 Task: Add an event with the title Second Sales Team Alignment Meeting, date '2023/11/23', time 7:00 AM to 9:00 AMand add a description: The team may use predefined quality metrics and measurements to quantitatively assess the quality of project deliverables and processes. These metrics could include defect rates, customer satisfaction surveys, performance benchmarks, or adherence to project timelines and budgets., put the event into Blue category . Add location for the event as: Accra, Ghana, logged in from the account softage.8@softage.netand send the event invitation to softage.7@softage.net and softage.9@softage.net. Set a reminder for the event 82 day before
Action: Mouse moved to (91, 145)
Screenshot: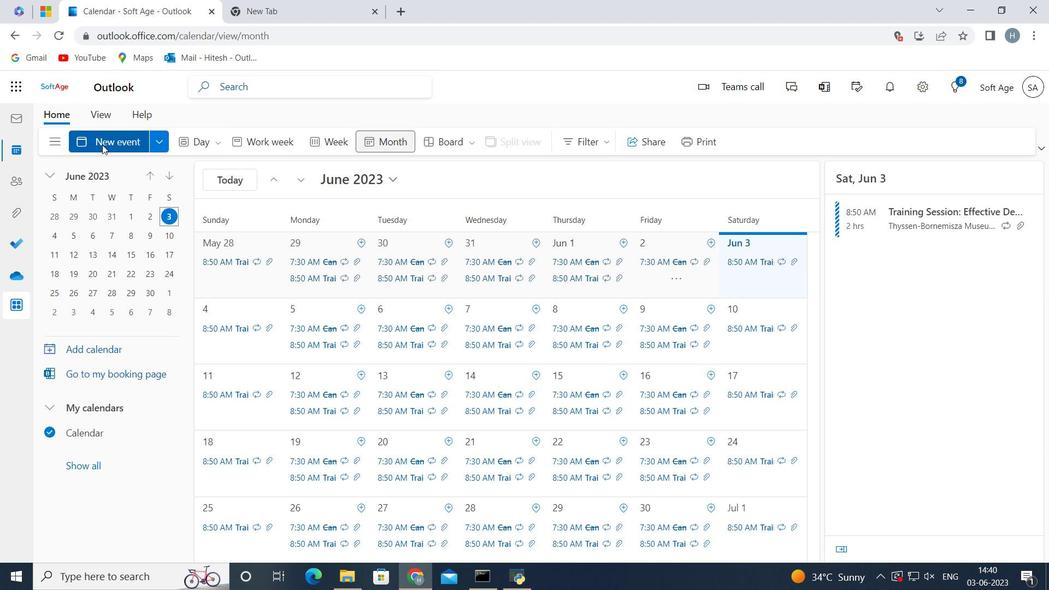 
Action: Mouse pressed left at (91, 145)
Screenshot: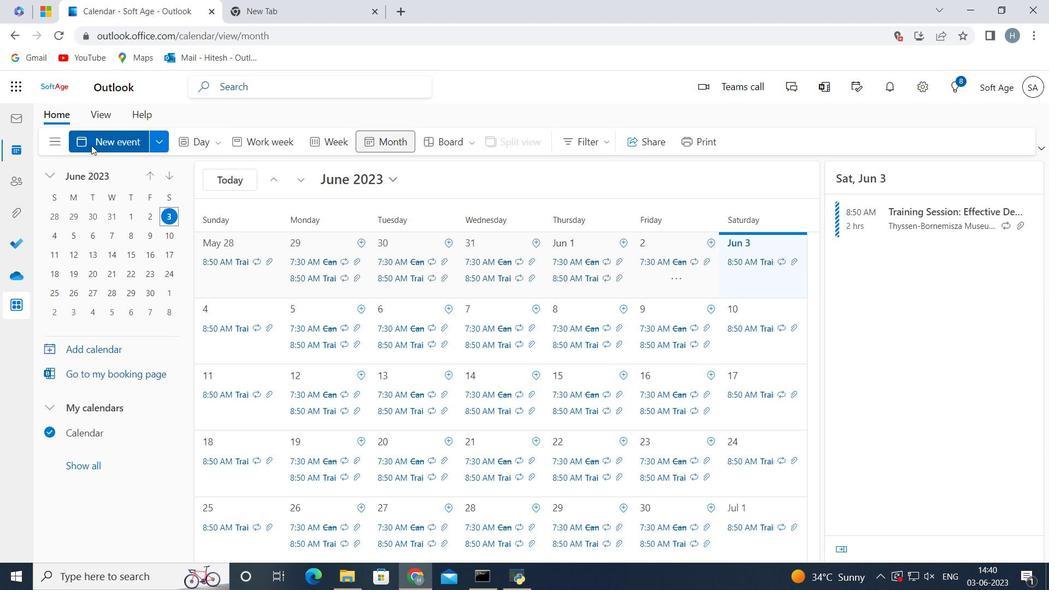 
Action: Mouse moved to (298, 224)
Screenshot: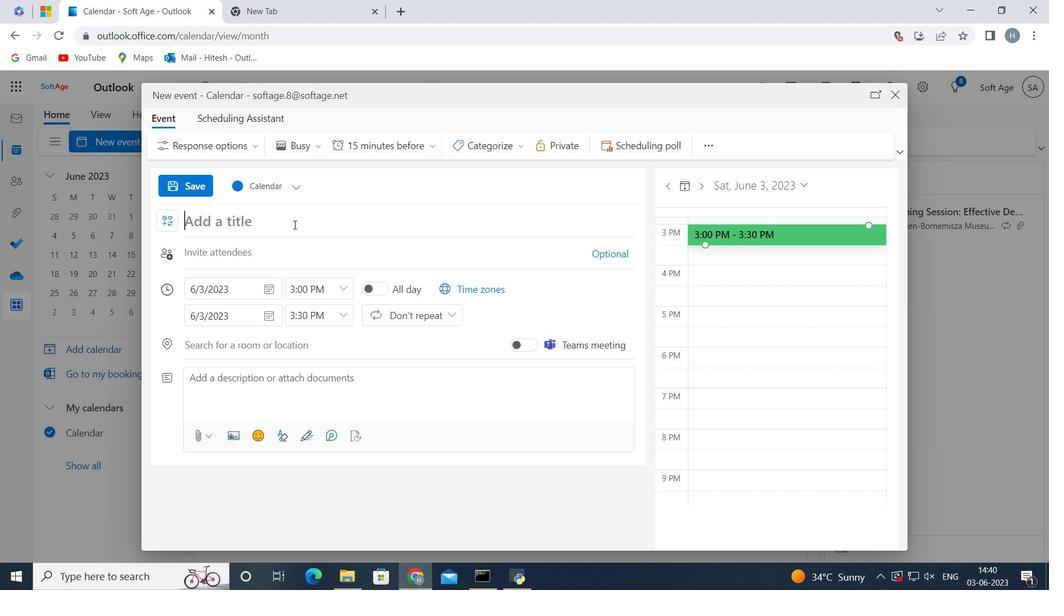 
Action: Mouse pressed left at (298, 224)
Screenshot: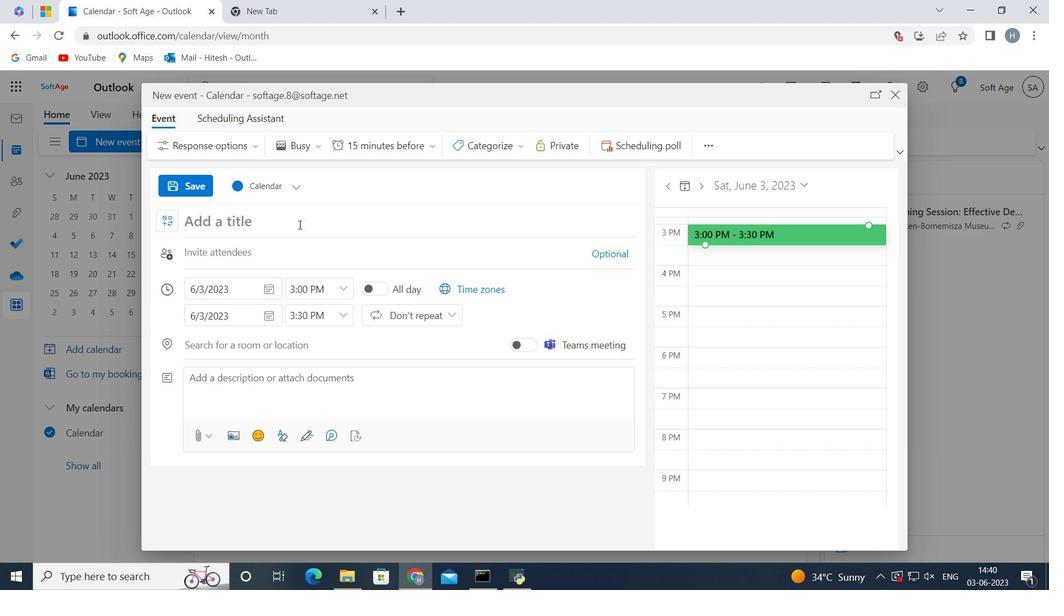 
Action: Key pressed <Key.shift>Second<Key.space><Key.shift>Sales<Key.space><Key.shift>Team<Key.space><Key.shift>Alignment<Key.space><Key.shift_r>Meeting<Key.enter>
Screenshot: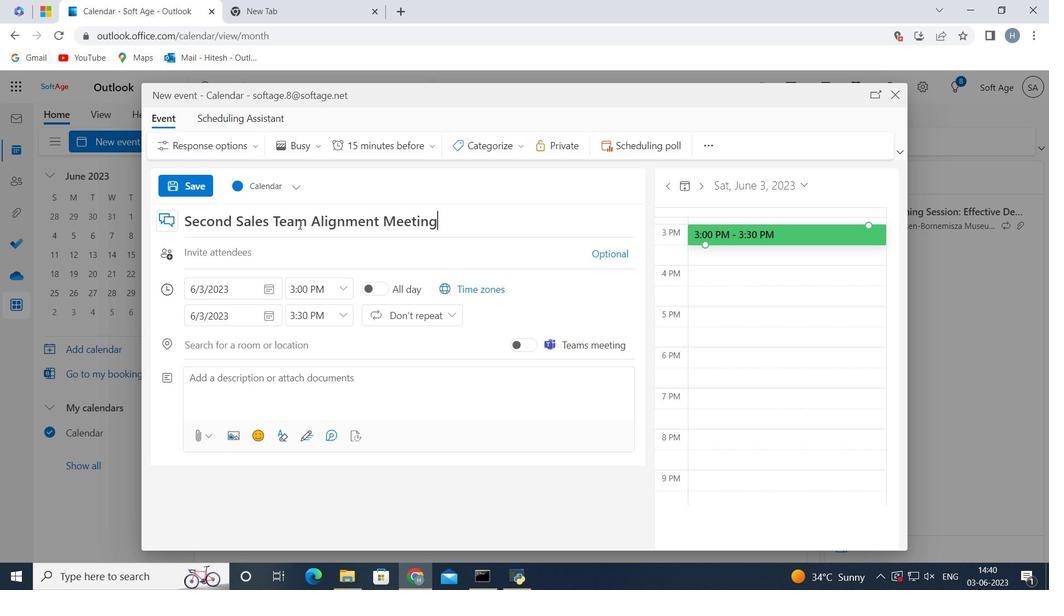 
Action: Mouse moved to (271, 286)
Screenshot: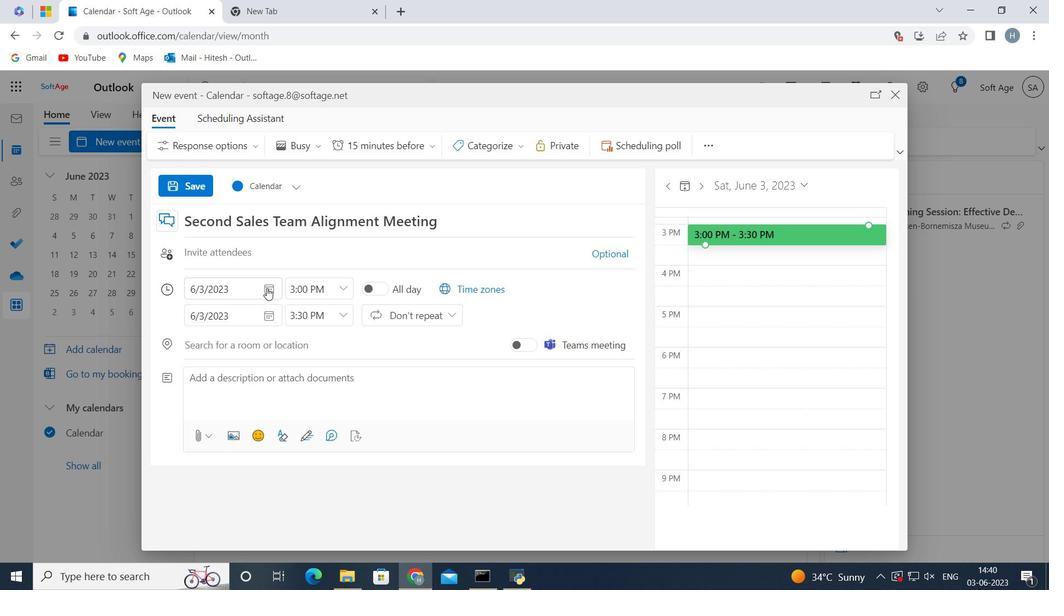 
Action: Mouse pressed left at (271, 286)
Screenshot: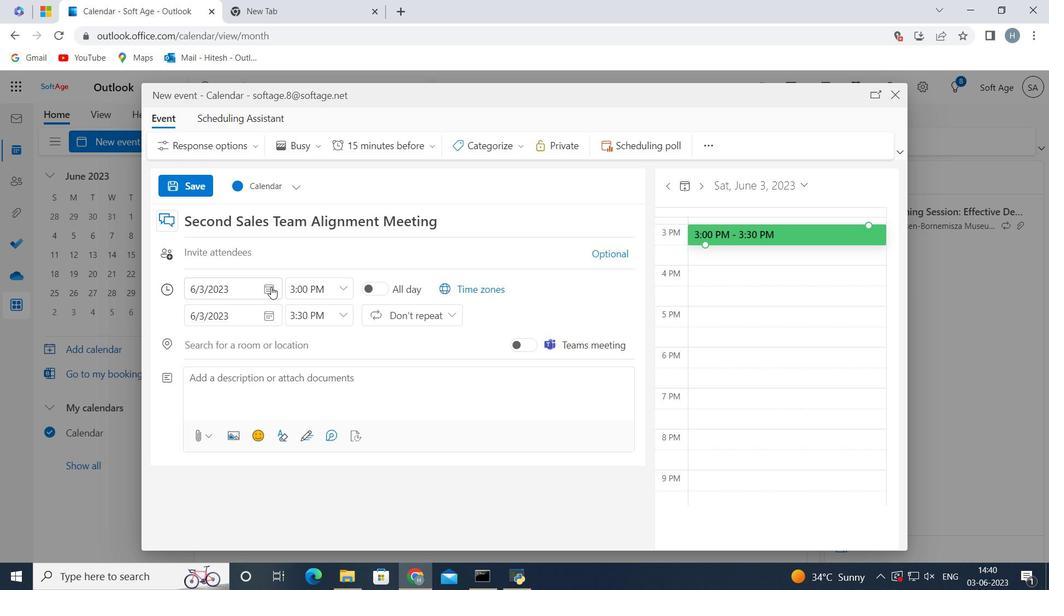 
Action: Mouse moved to (247, 317)
Screenshot: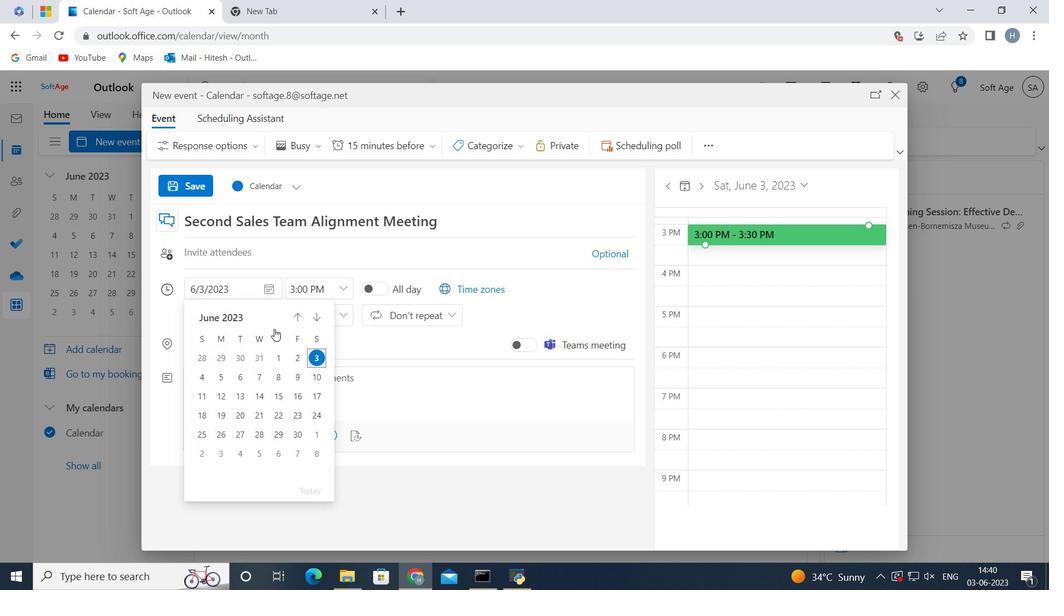 
Action: Mouse pressed left at (247, 317)
Screenshot: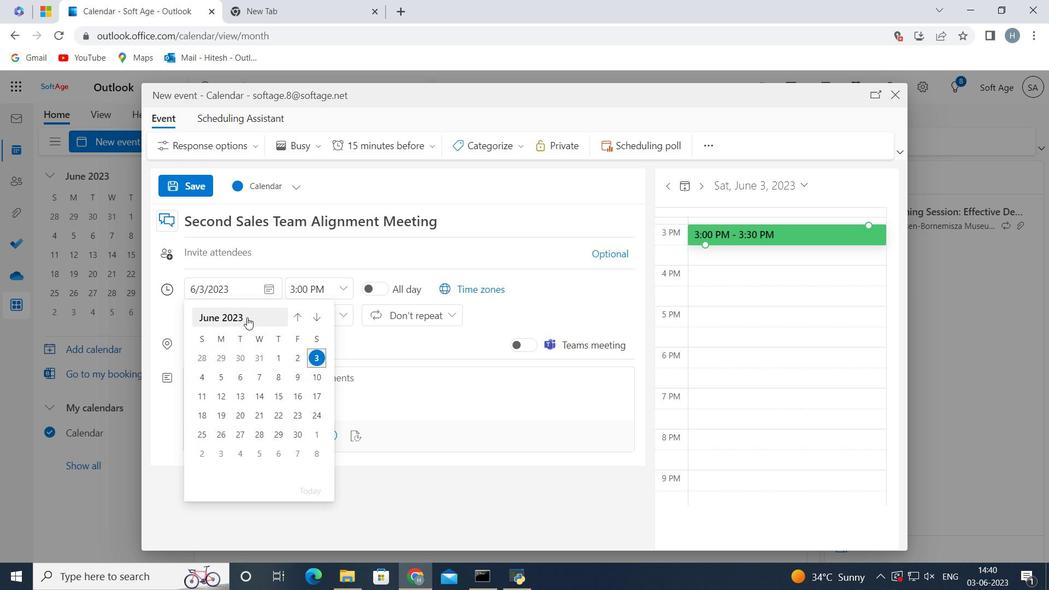 
Action: Mouse moved to (274, 415)
Screenshot: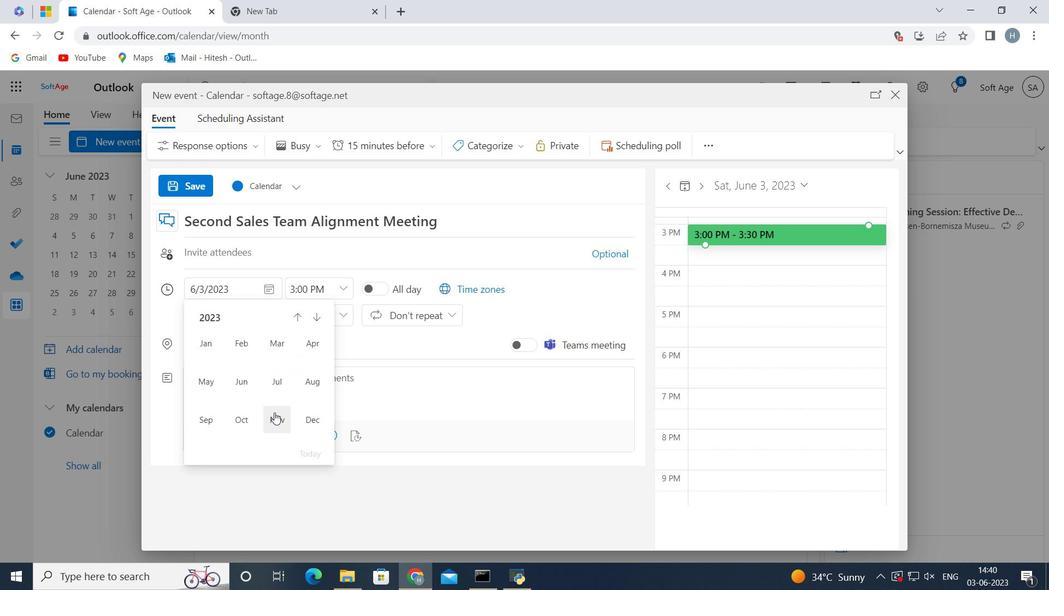 
Action: Mouse pressed left at (274, 415)
Screenshot: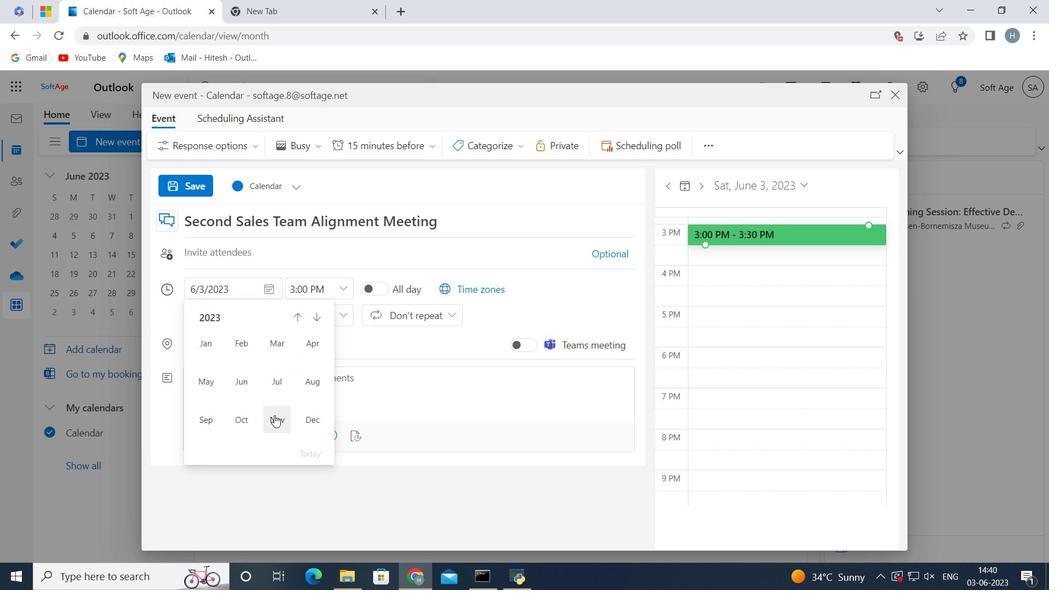 
Action: Mouse moved to (278, 415)
Screenshot: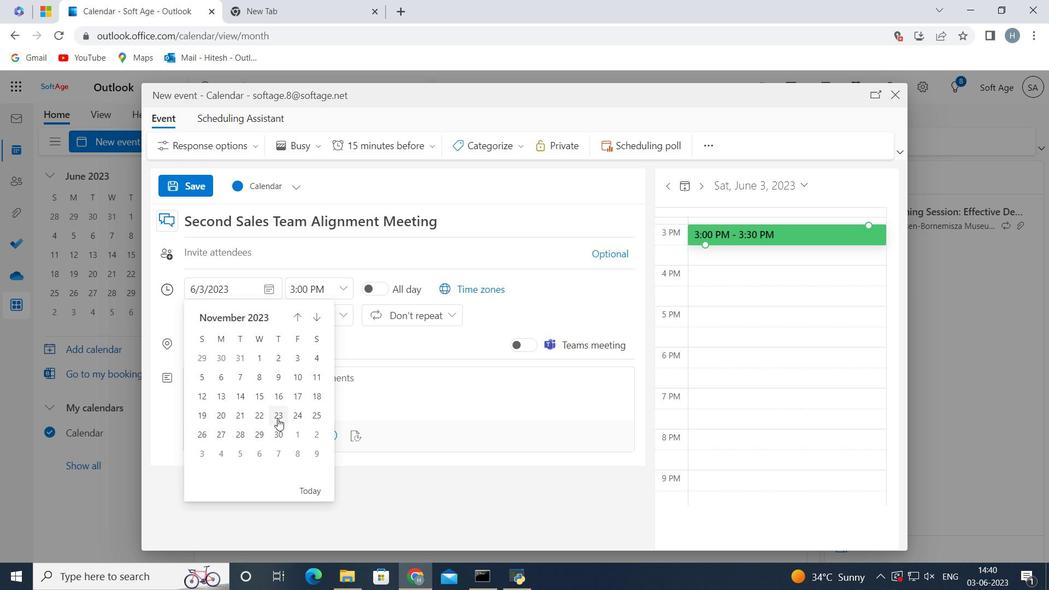 
Action: Mouse pressed left at (278, 415)
Screenshot: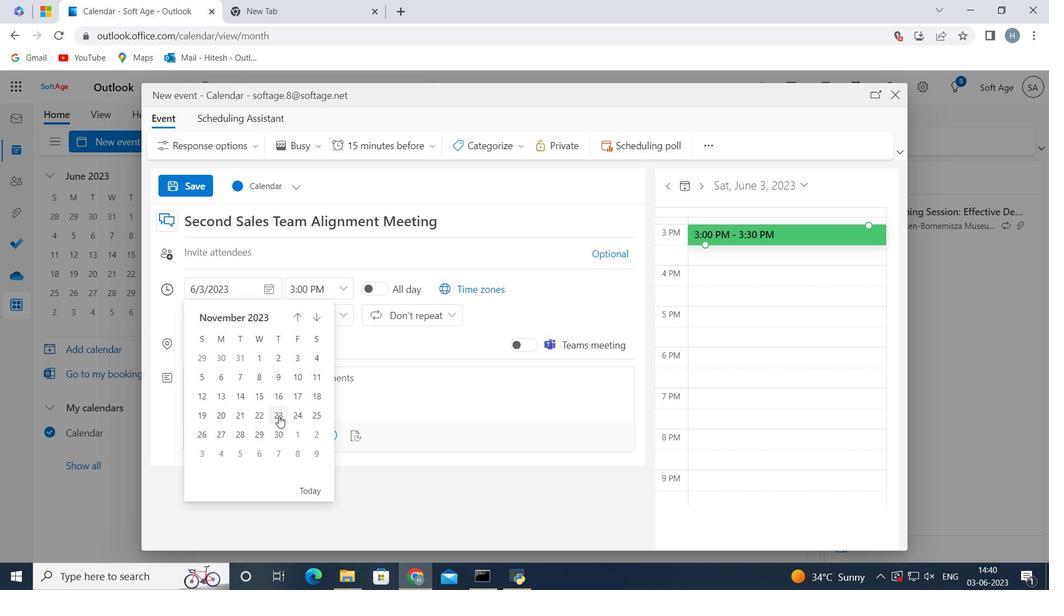 
Action: Mouse moved to (342, 284)
Screenshot: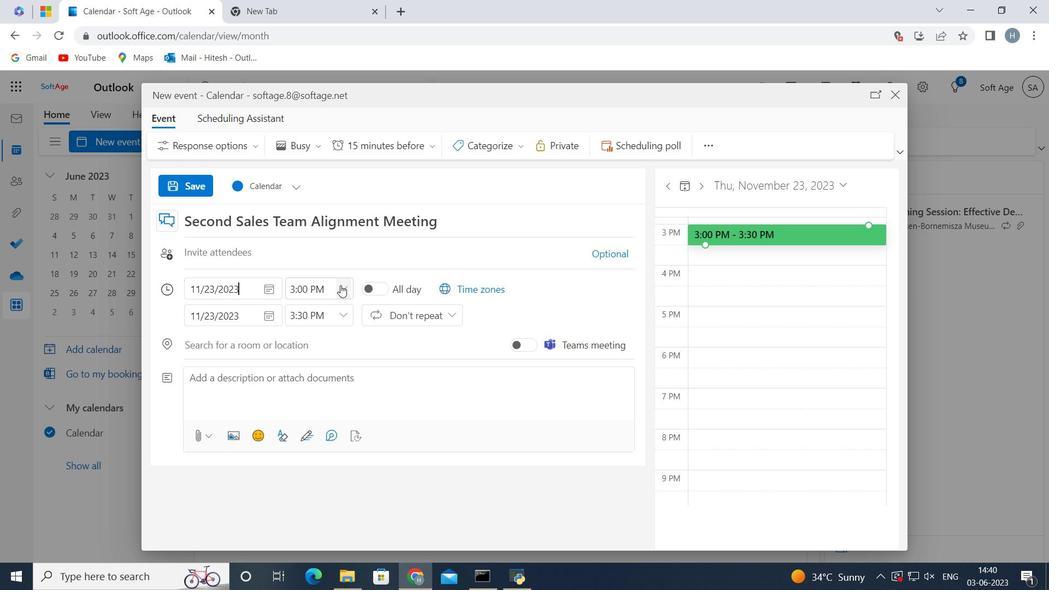 
Action: Mouse pressed left at (342, 284)
Screenshot: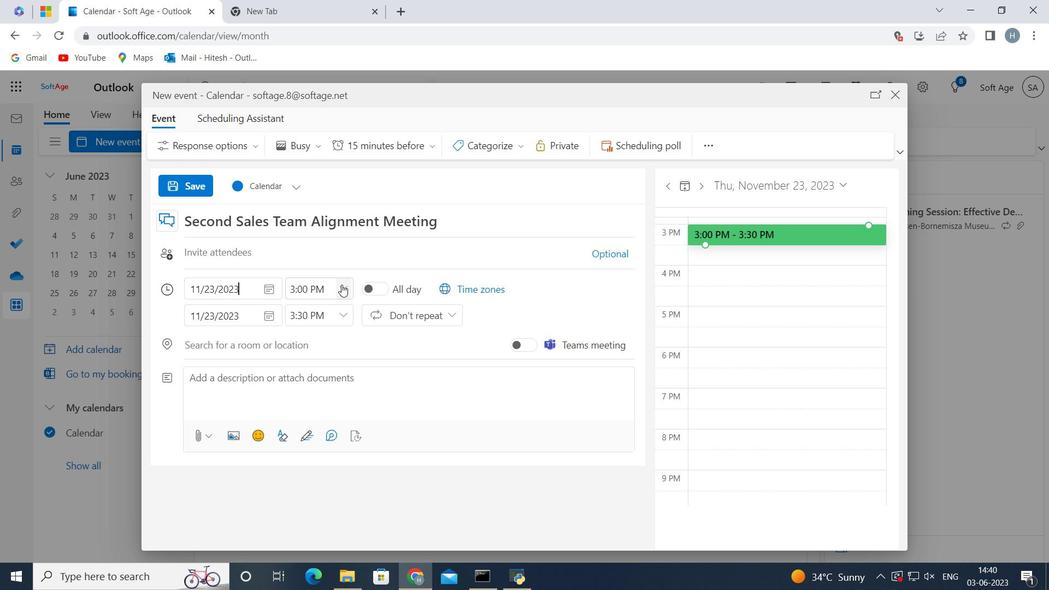 
Action: Mouse moved to (294, 386)
Screenshot: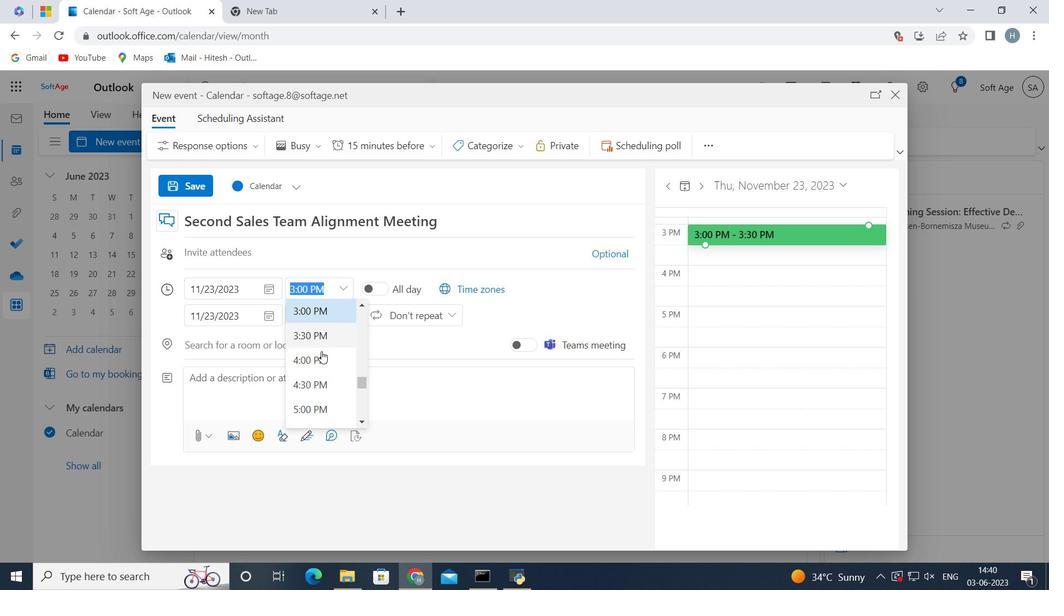 
Action: Mouse scrolled (294, 386) with delta (0, 0)
Screenshot: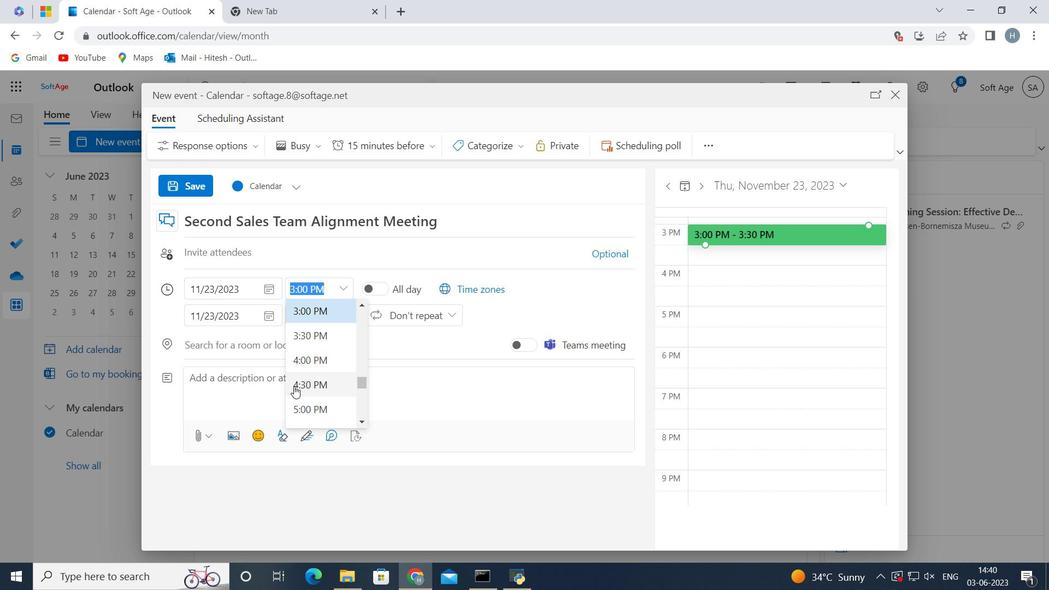 
Action: Mouse scrolled (294, 386) with delta (0, 0)
Screenshot: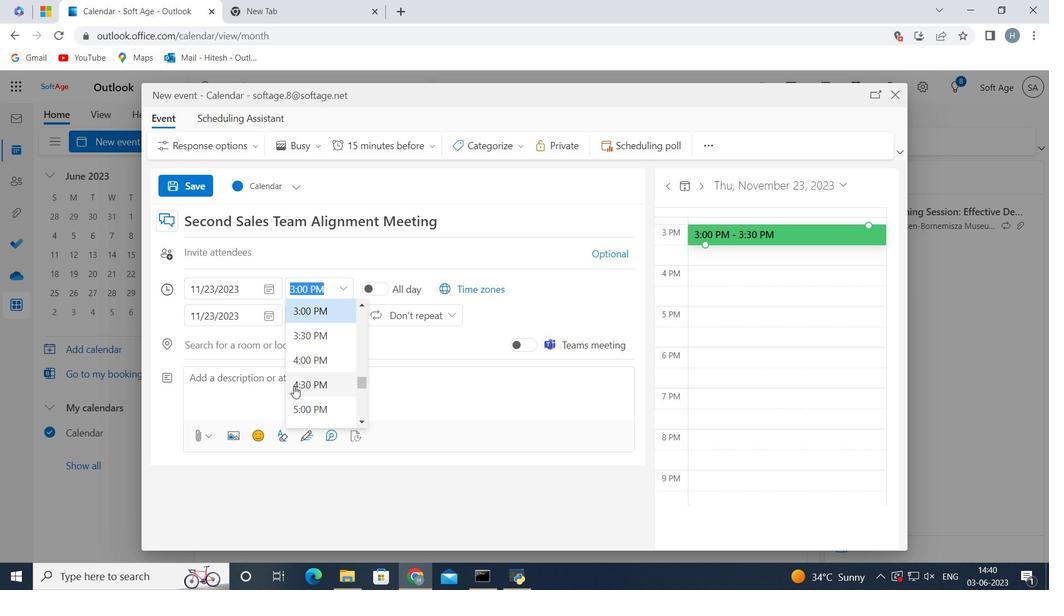 
Action: Mouse moved to (301, 385)
Screenshot: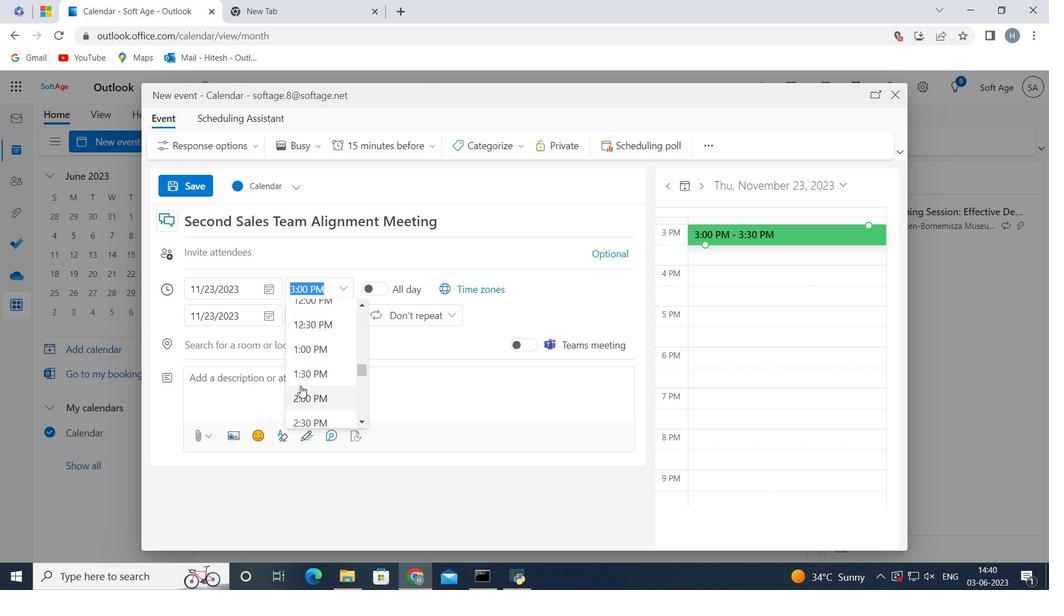 
Action: Mouse scrolled (301, 386) with delta (0, 0)
Screenshot: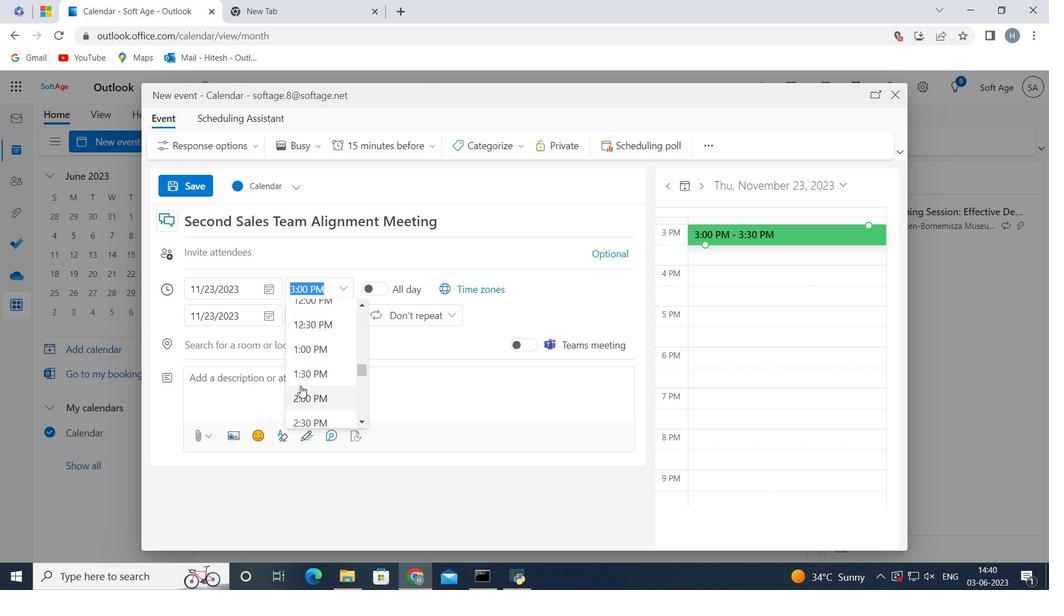 
Action: Mouse scrolled (301, 386) with delta (0, 0)
Screenshot: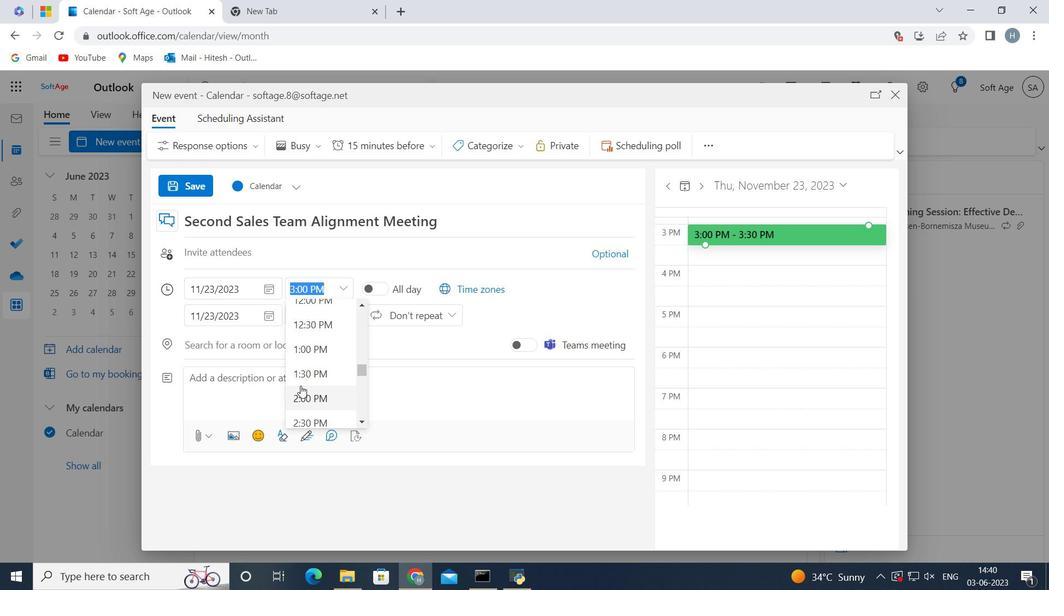 
Action: Mouse moved to (301, 385)
Screenshot: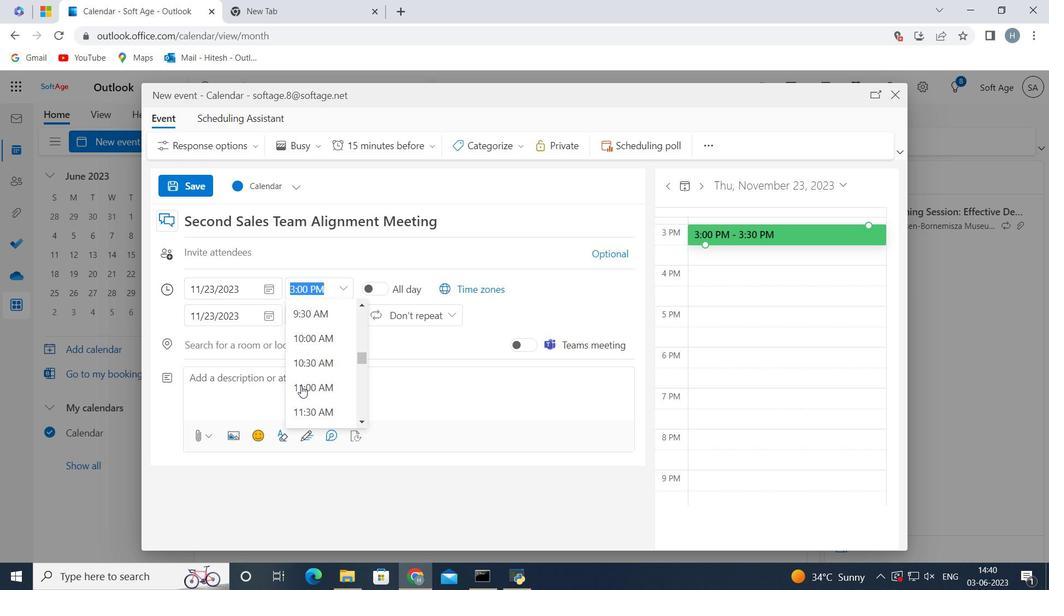 
Action: Mouse scrolled (301, 385) with delta (0, 0)
Screenshot: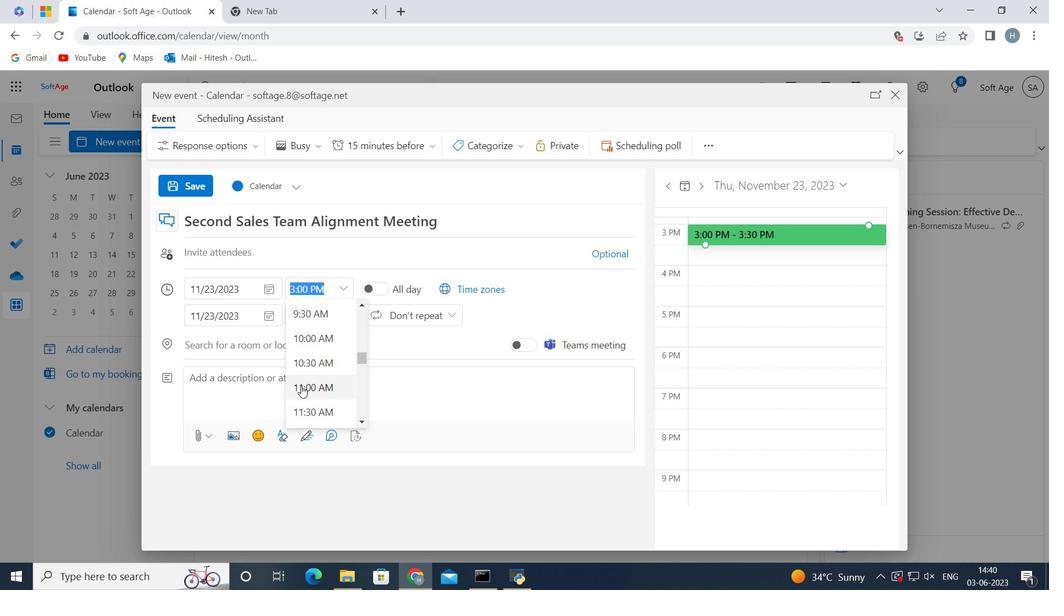 
Action: Mouse scrolled (301, 385) with delta (0, 0)
Screenshot: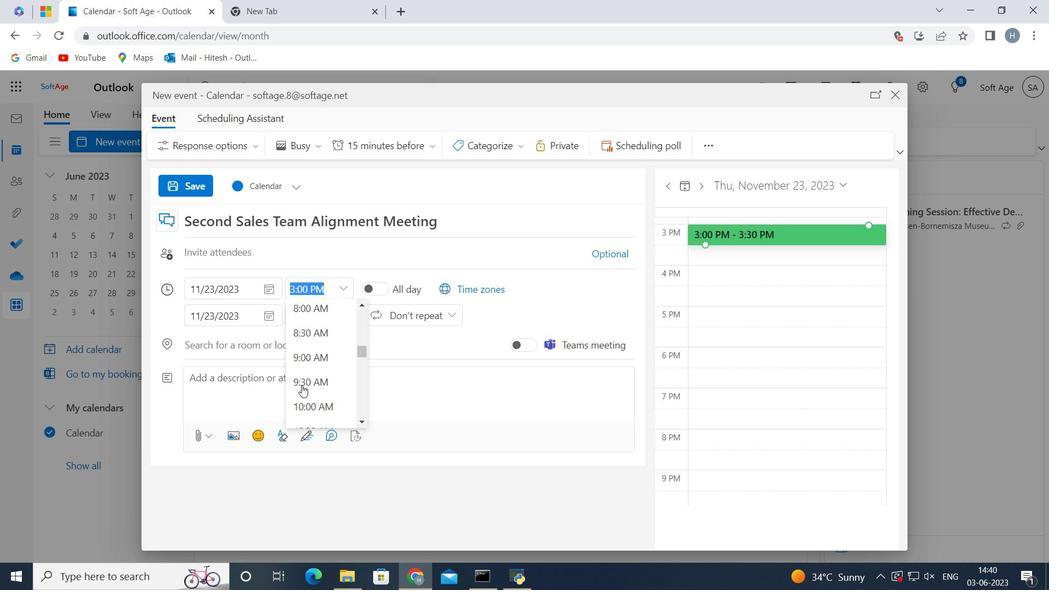 
Action: Mouse scrolled (301, 385) with delta (0, 0)
Screenshot: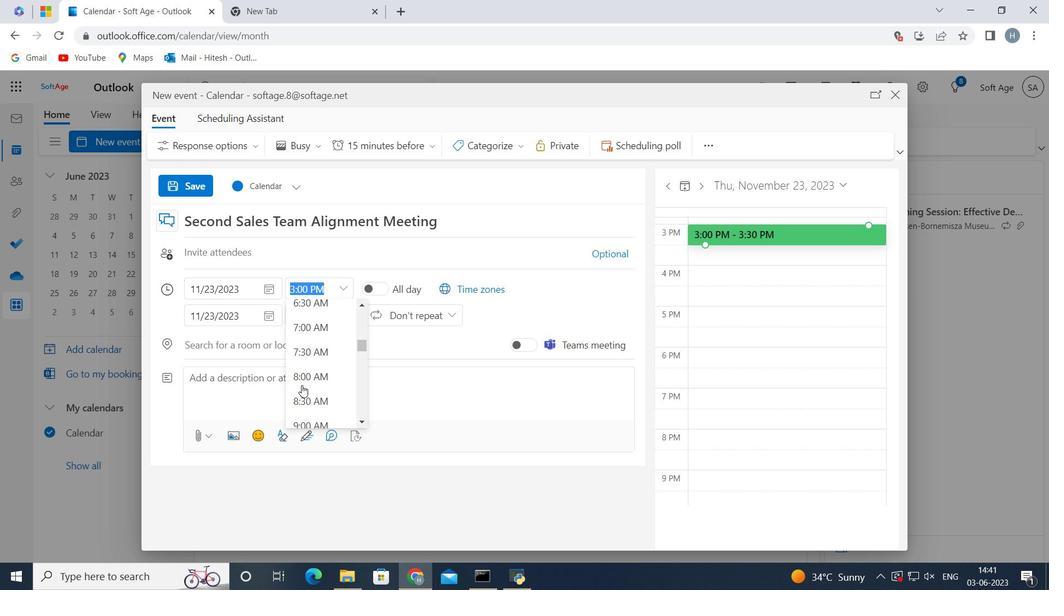 
Action: Mouse moved to (306, 390)
Screenshot: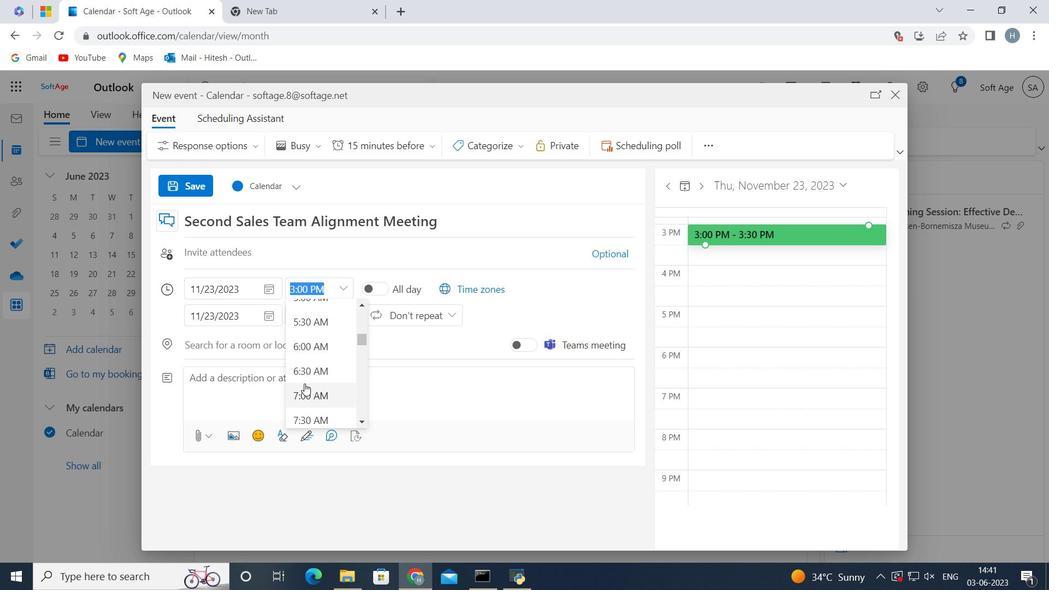 
Action: Mouse pressed left at (306, 390)
Screenshot: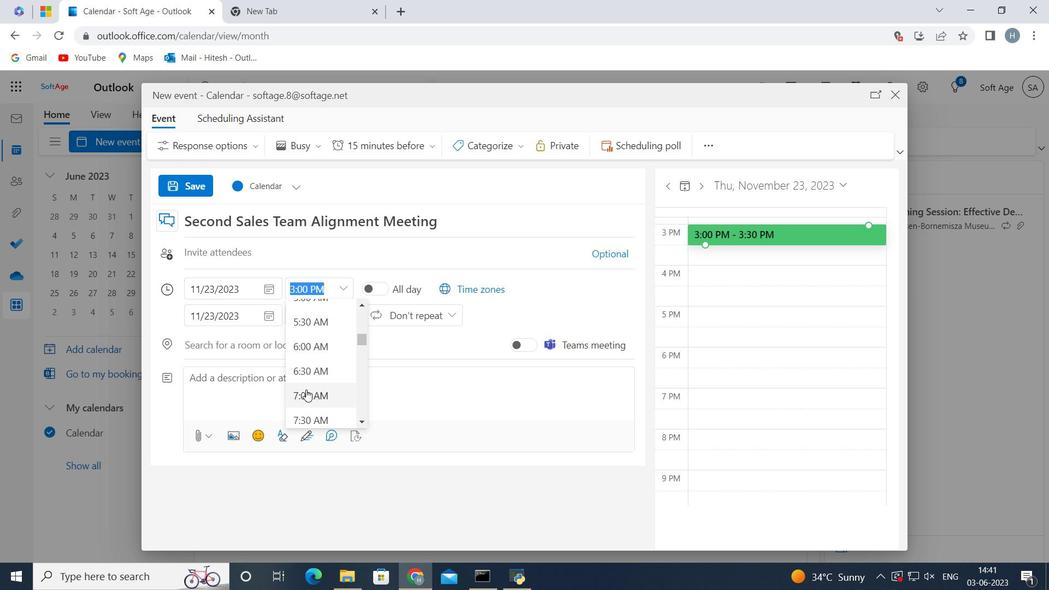 
Action: Mouse moved to (337, 313)
Screenshot: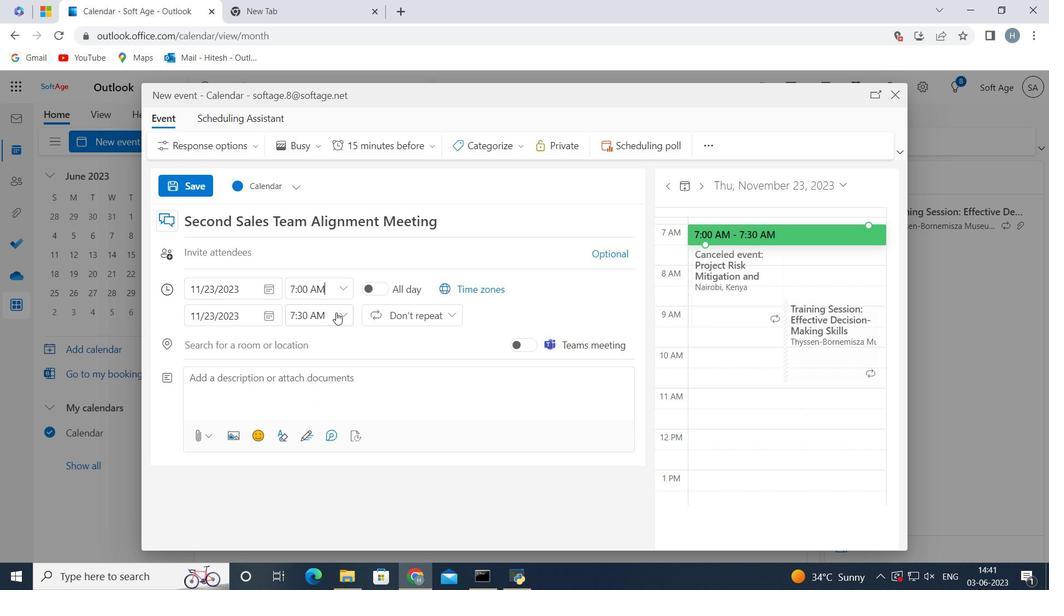 
Action: Mouse pressed left at (337, 313)
Screenshot: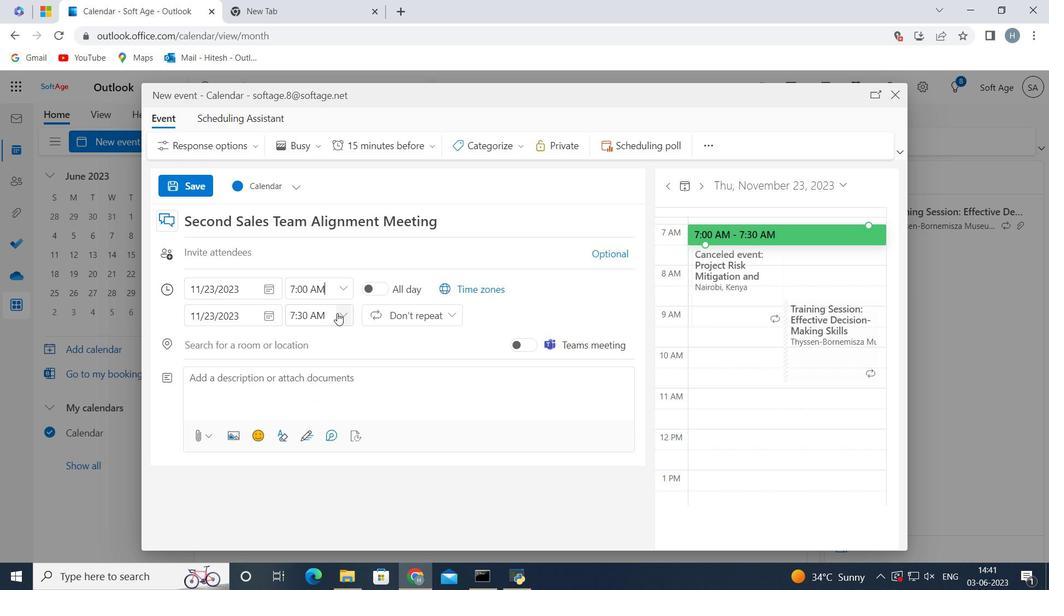 
Action: Mouse moved to (328, 406)
Screenshot: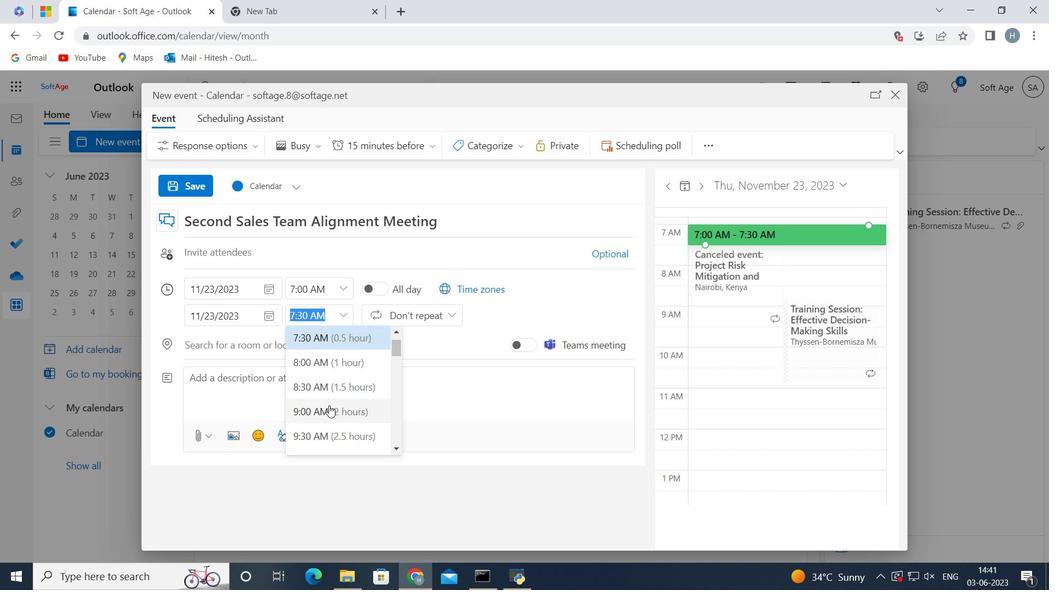 
Action: Mouse pressed left at (328, 406)
Screenshot: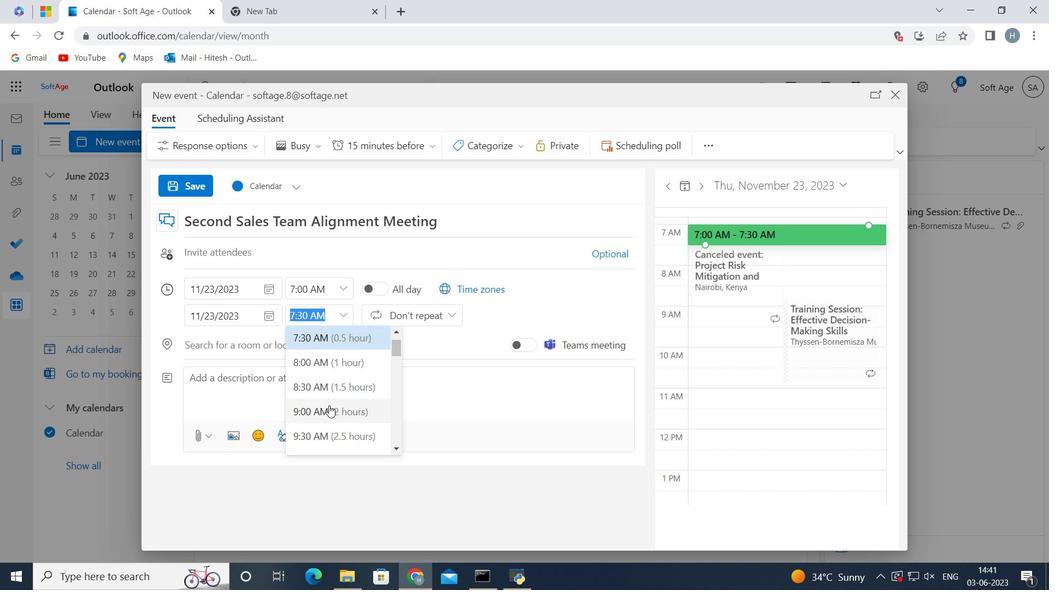 
Action: Mouse moved to (279, 381)
Screenshot: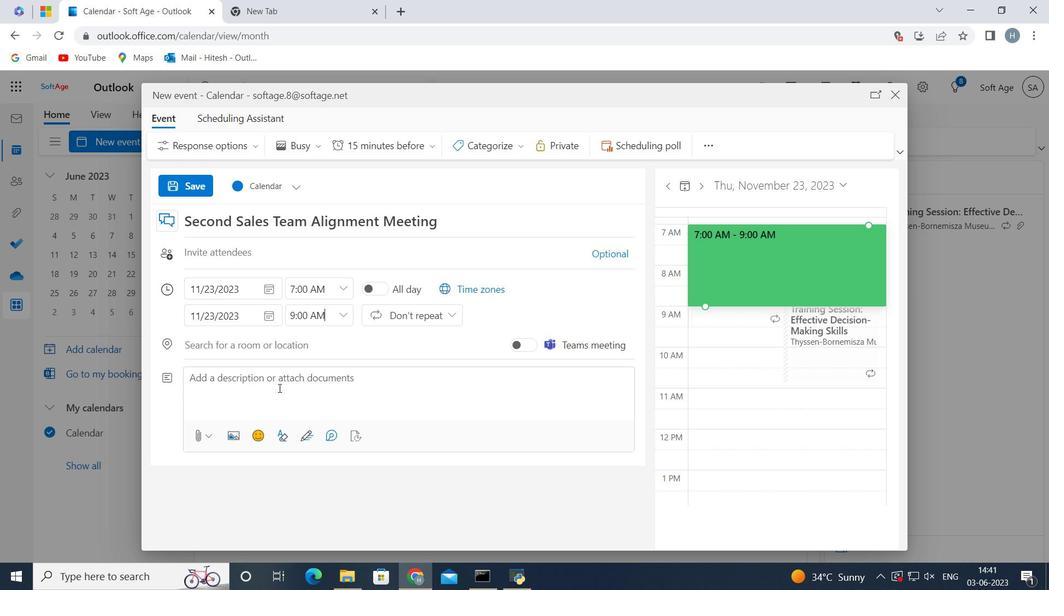 
Action: Mouse pressed left at (279, 381)
Screenshot: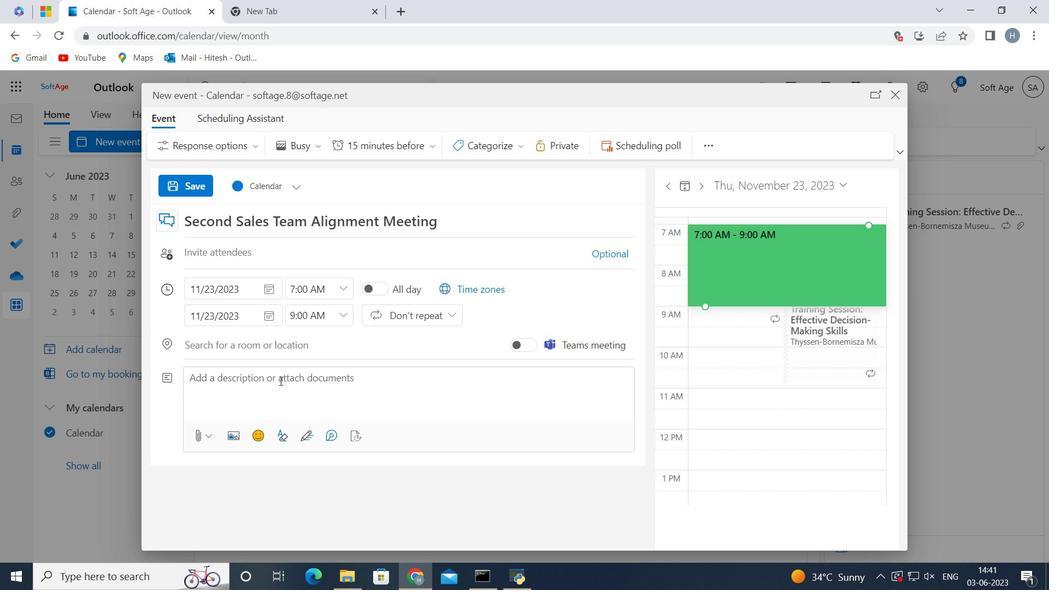 
Action: Key pressed <Key.shift>The<Key.space>team<Key.space>may<Key.space>use<Key.space>predefined<Key.space>quality<Key.space>metrics<Key.space>and<Key.space>measurements<Key.space>to<Key.space>quantitatively<Key.space>assess<Key.space>the<Key.space>quality<Key.space>of<Key.space>project<Key.space>deliverables<Key.space>and<Key.space>processes.<Key.space><Key.shift>These<Key.space>metrics<Key.space>could<Key.space>include<Key.space>defect<Key.space>rates,<Key.space>customer<Key.space>satisfaction<Key.space>surveys,<Key.space>performance<Key.space>benchmarks,<Key.space>or<Key.space>adherence<Key.space>to<Key.space>project<Key.space>timelines<Key.space>andbudgets.<Key.space><Key.left><Key.left><Key.left><Key.left><Key.left><Key.left><Key.left><Key.left><Key.left><Key.space><Key.right>
Screenshot: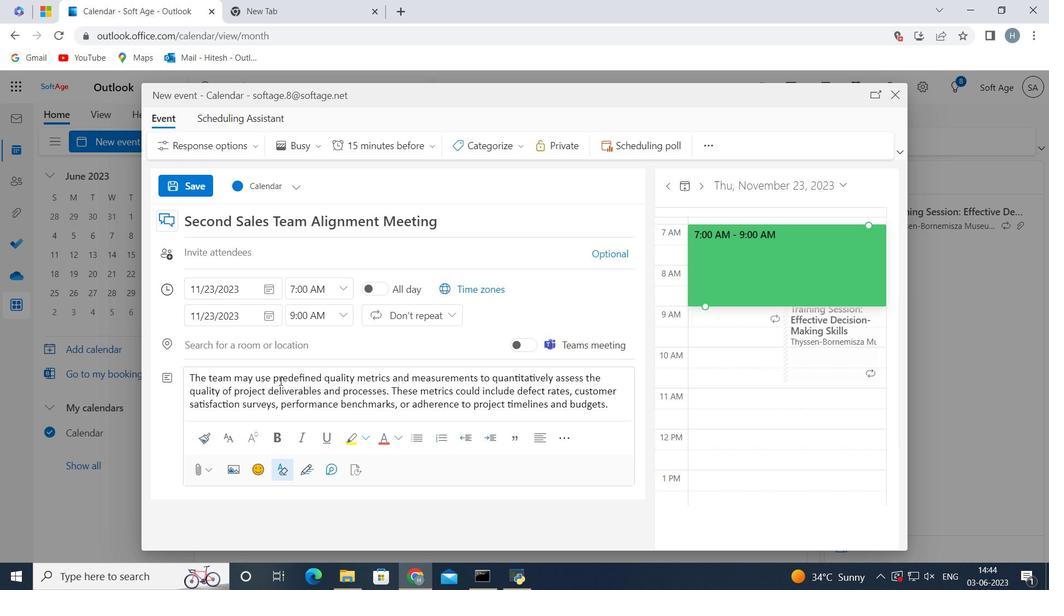 
Action: Mouse moved to (516, 146)
Screenshot: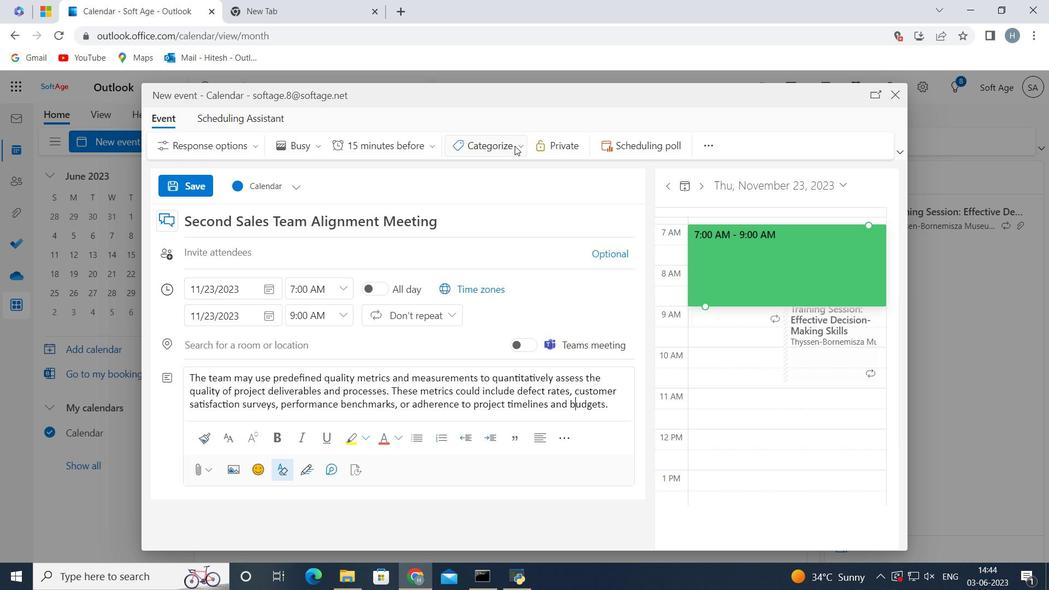 
Action: Mouse pressed left at (516, 146)
Screenshot: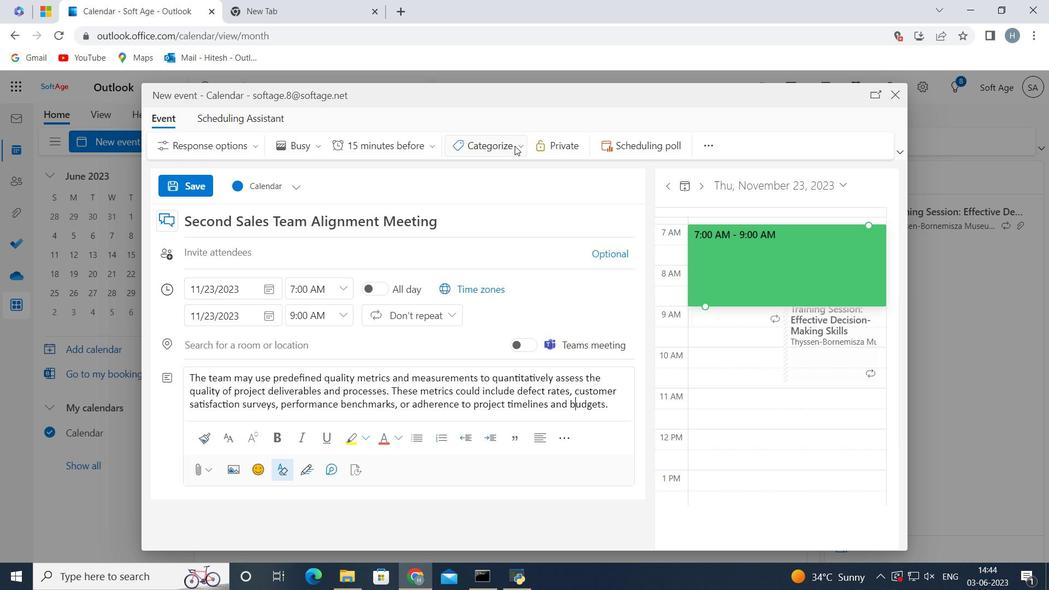 
Action: Mouse moved to (508, 172)
Screenshot: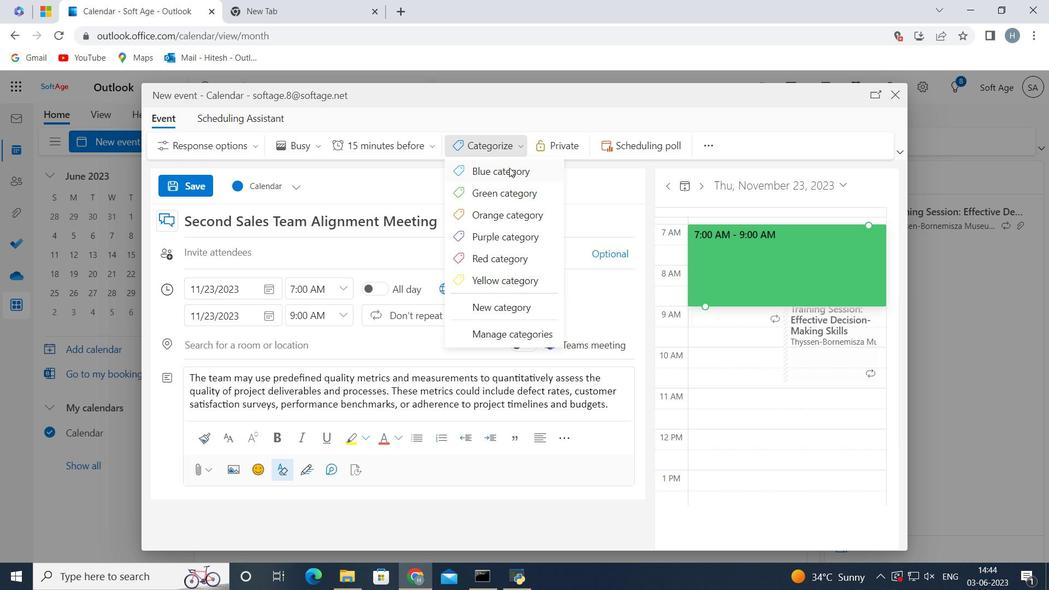 
Action: Mouse pressed left at (508, 172)
Screenshot: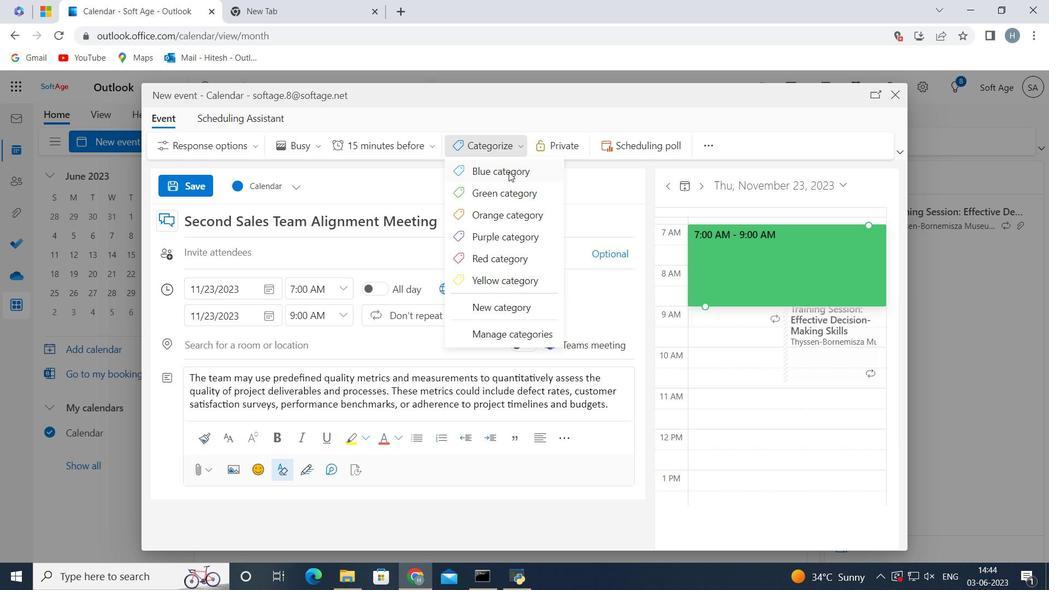 
Action: Mouse moved to (288, 340)
Screenshot: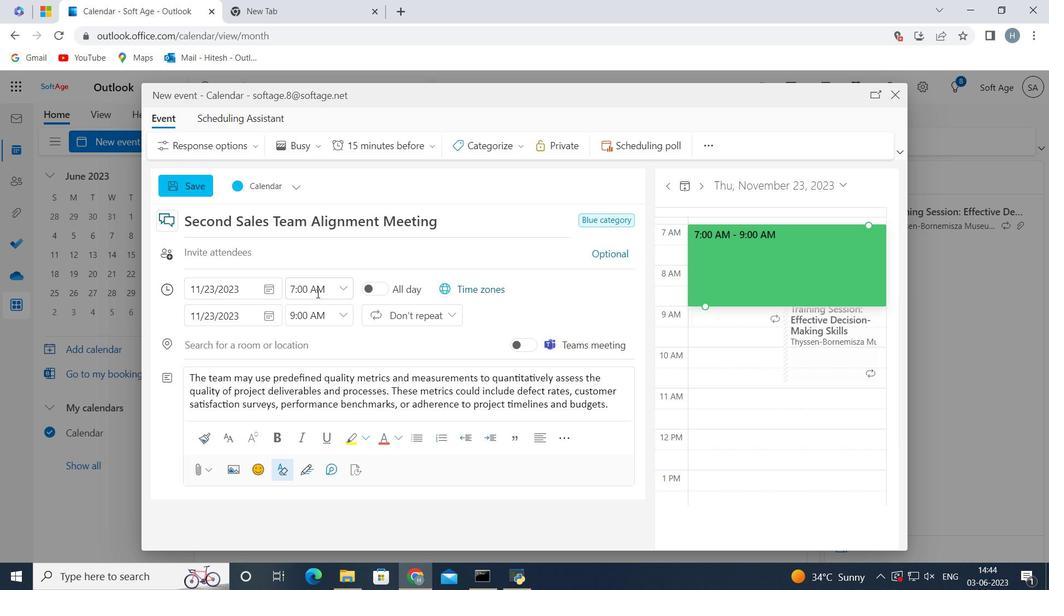 
Action: Mouse pressed left at (288, 340)
Screenshot: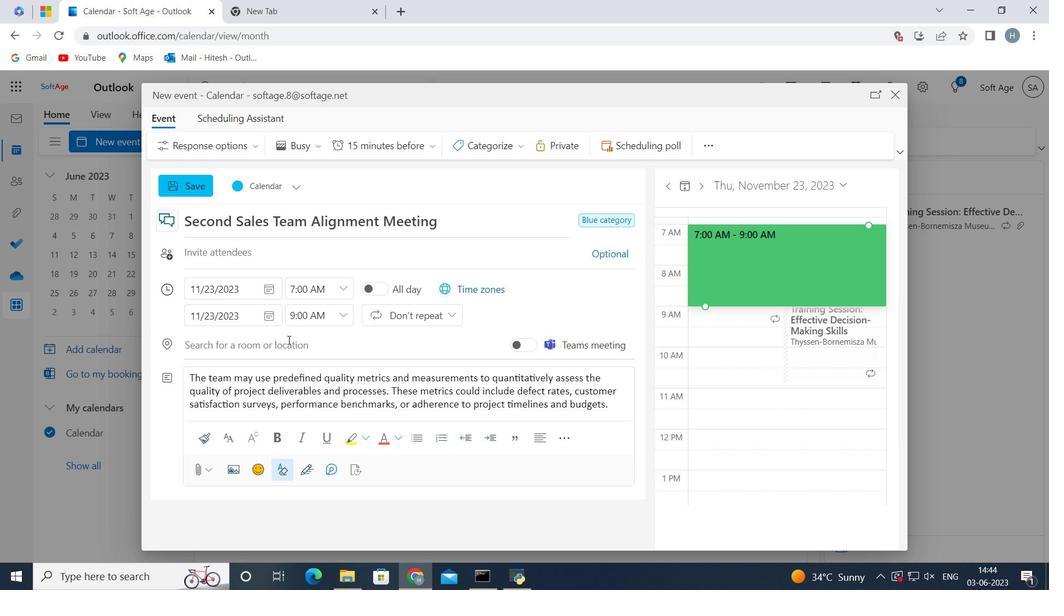 
Action: Key pressed <Key.shift>Accra,<Key.space><Key.shift><Key.shift><Key.shift>Ghana
Screenshot: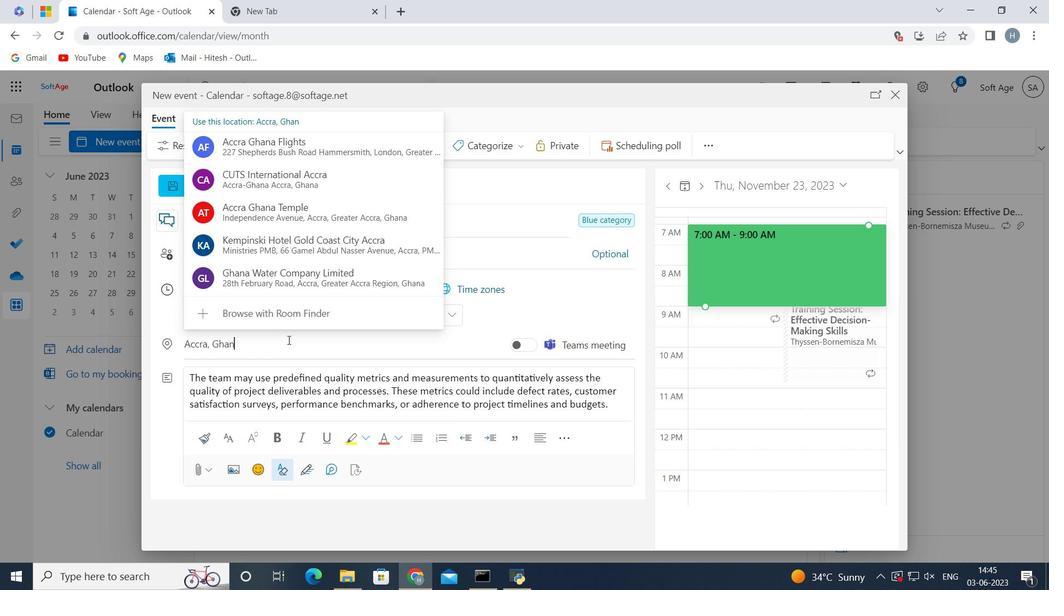 
Action: Mouse moved to (591, 310)
Screenshot: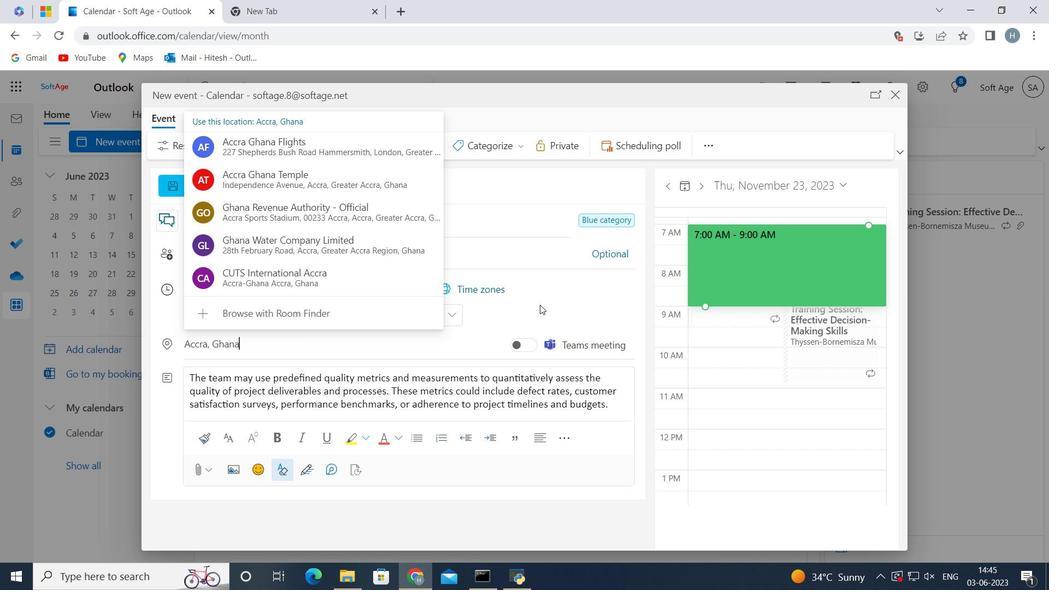 
Action: Mouse pressed left at (591, 310)
Screenshot: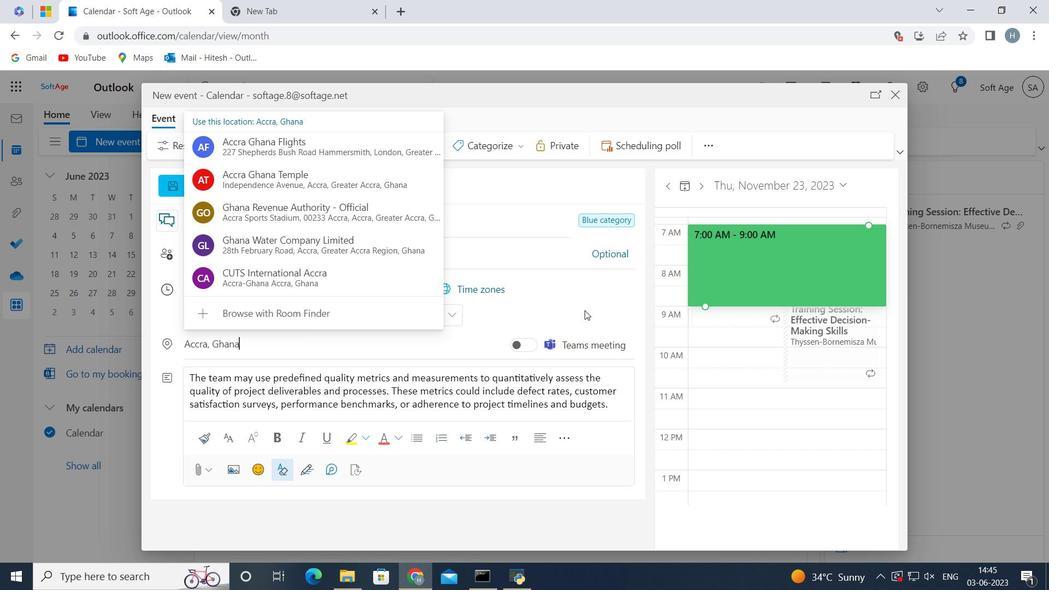 
Action: Mouse moved to (297, 244)
Screenshot: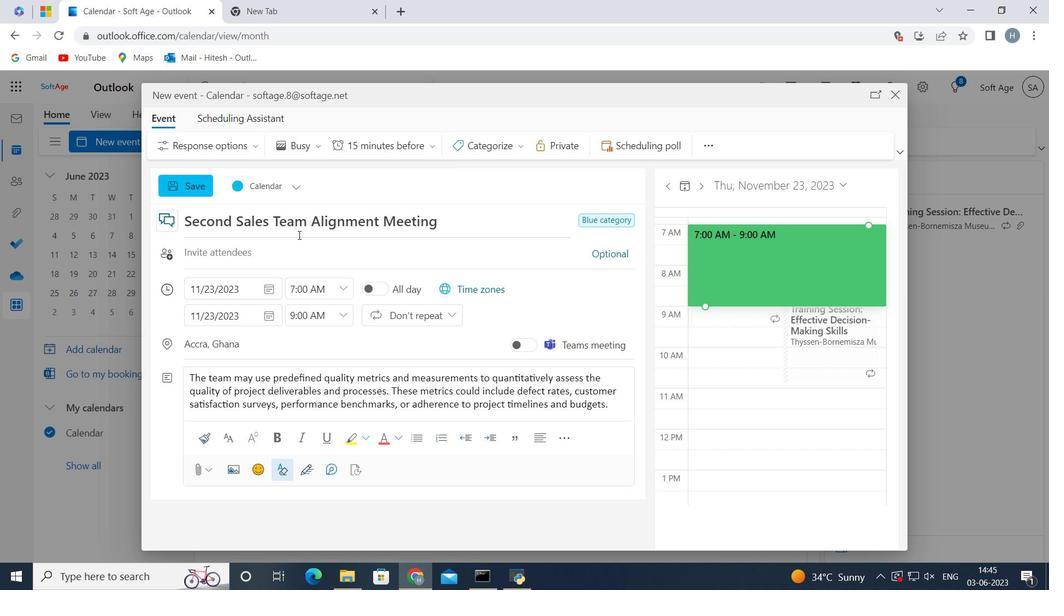 
Action: Mouse pressed left at (297, 244)
Screenshot: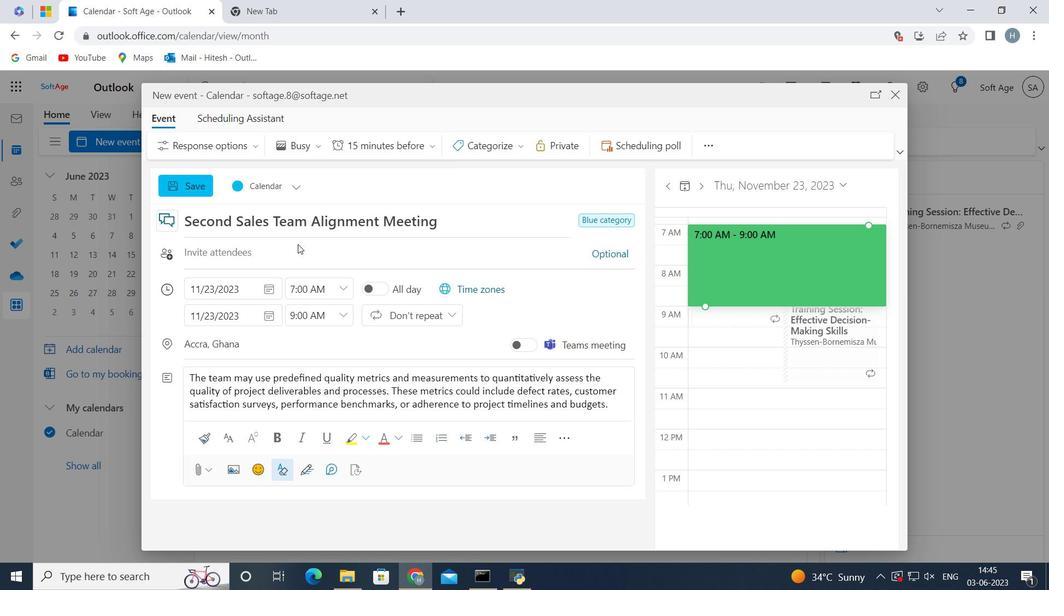 
Action: Key pressed softage.7<Key.shift>@softage.net
Screenshot: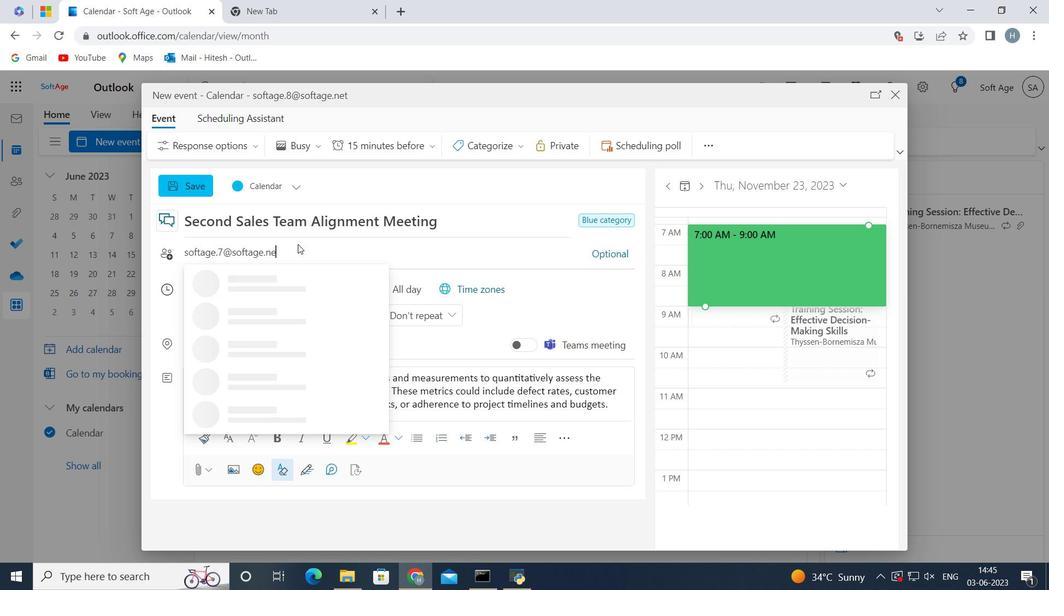 
Action: Mouse moved to (279, 283)
Screenshot: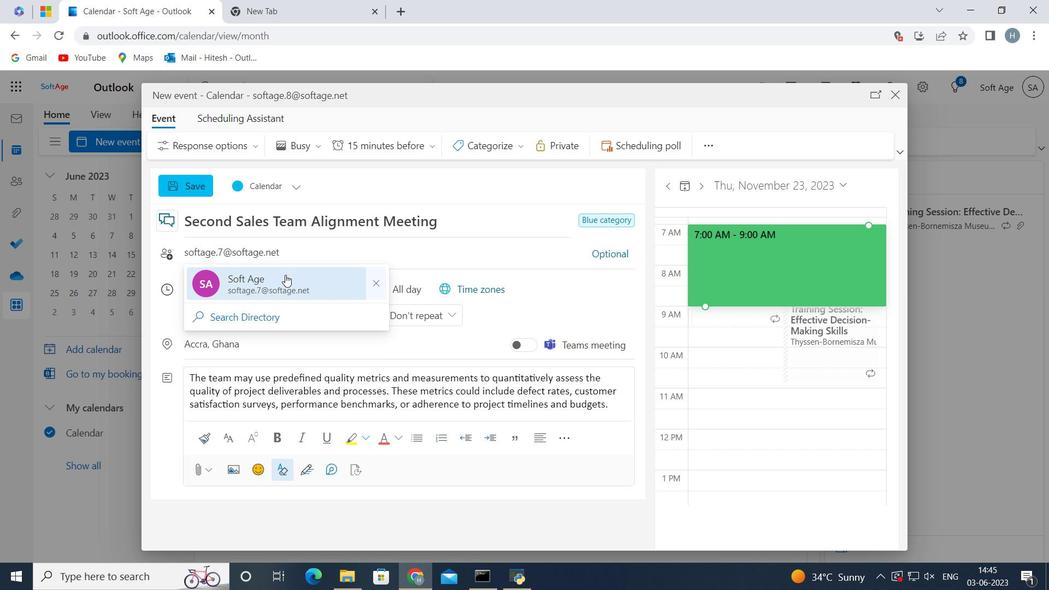 
Action: Mouse pressed left at (279, 283)
Screenshot: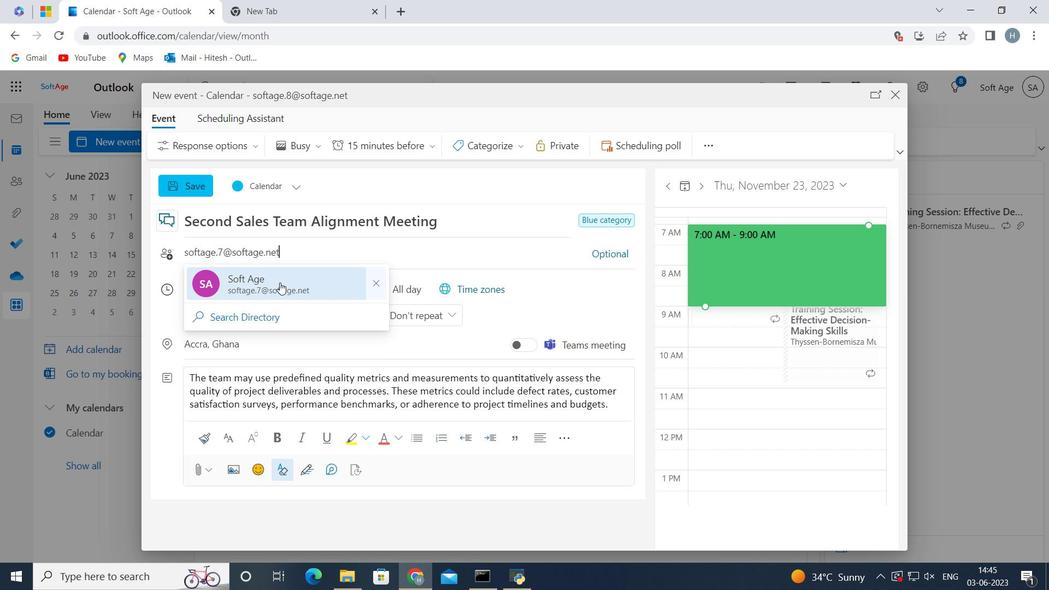 
Action: Key pressed softage.9<Key.shift>@softage.m<Key.backspace>net
Screenshot: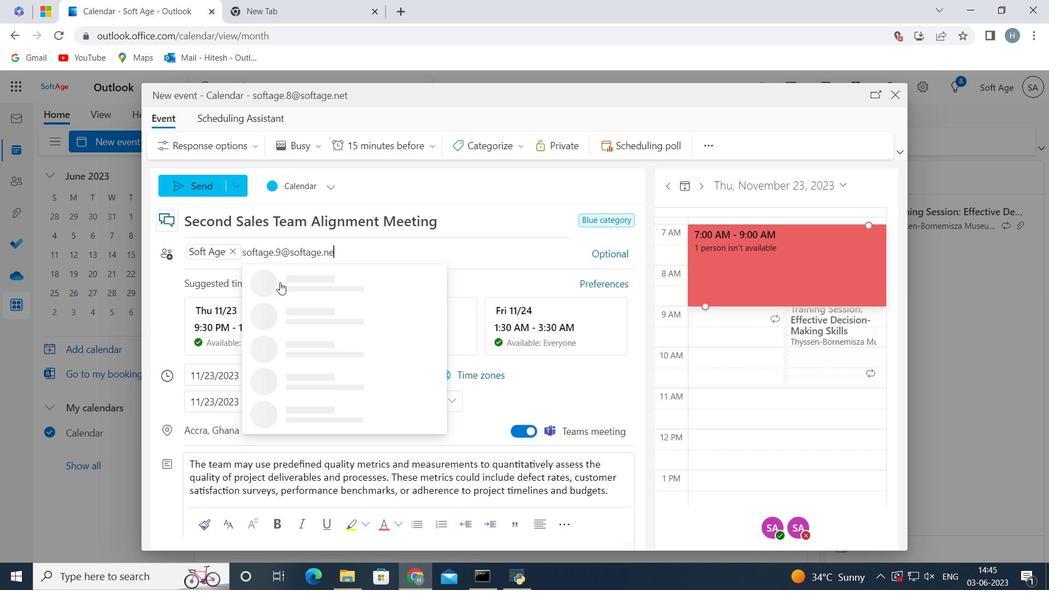 
Action: Mouse moved to (286, 283)
Screenshot: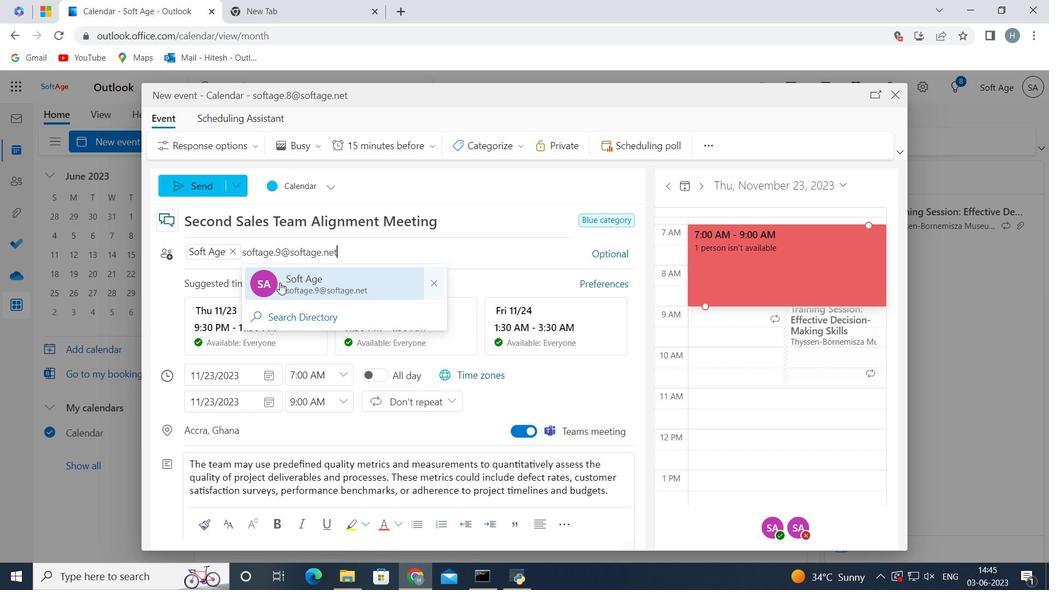 
Action: Mouse pressed left at (286, 283)
Screenshot: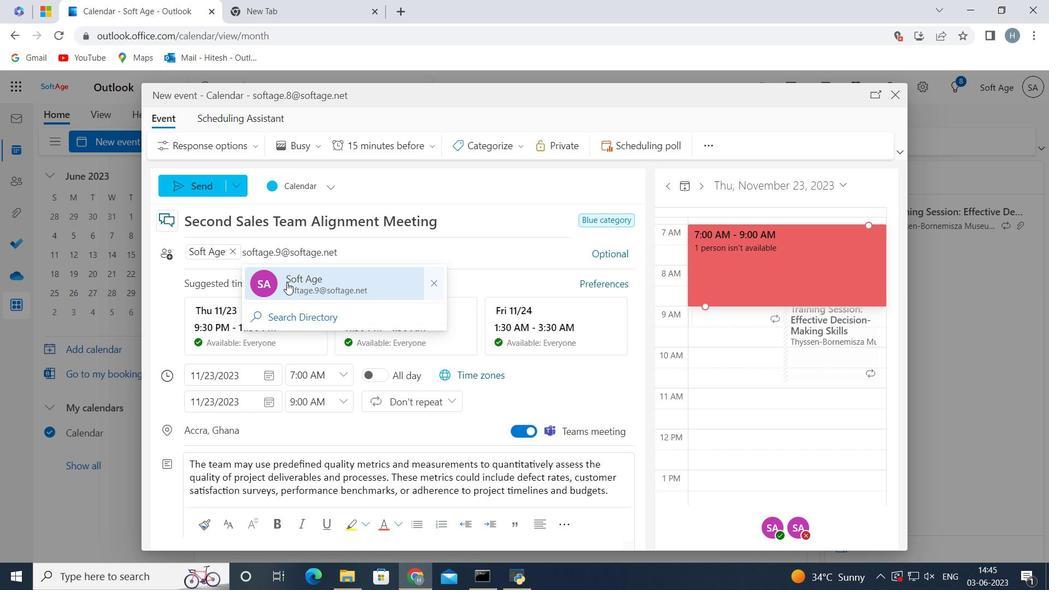 
Action: Mouse moved to (428, 148)
Screenshot: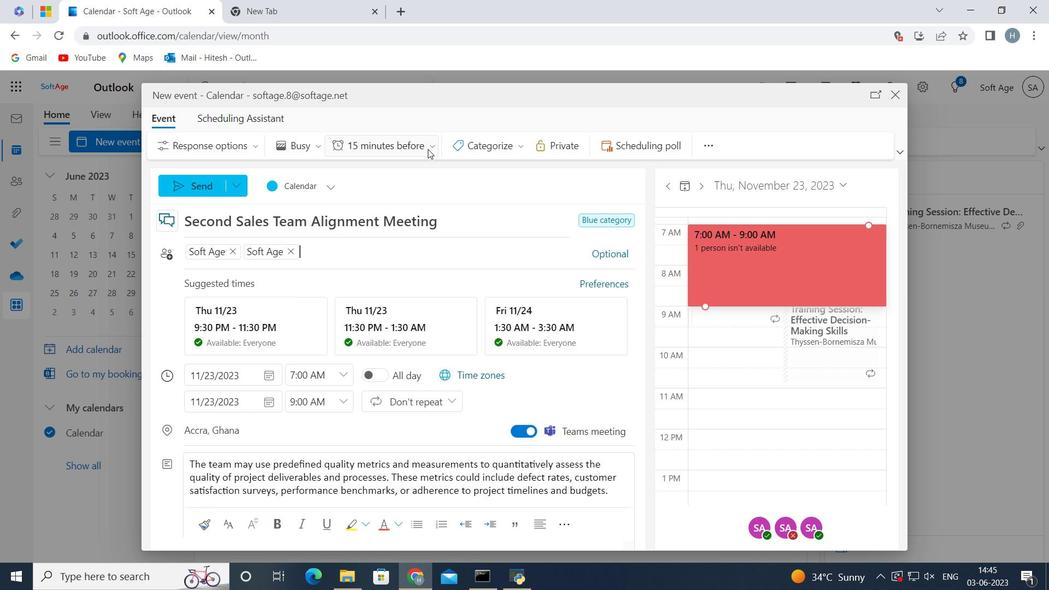 
Action: Mouse pressed left at (428, 148)
Screenshot: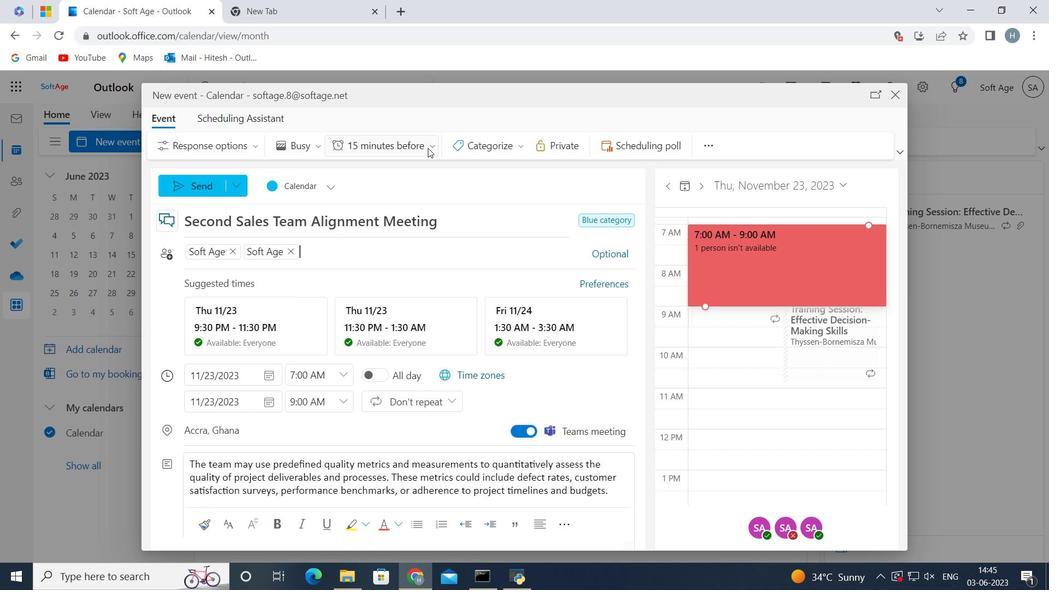 
Action: Mouse moved to (409, 418)
Screenshot: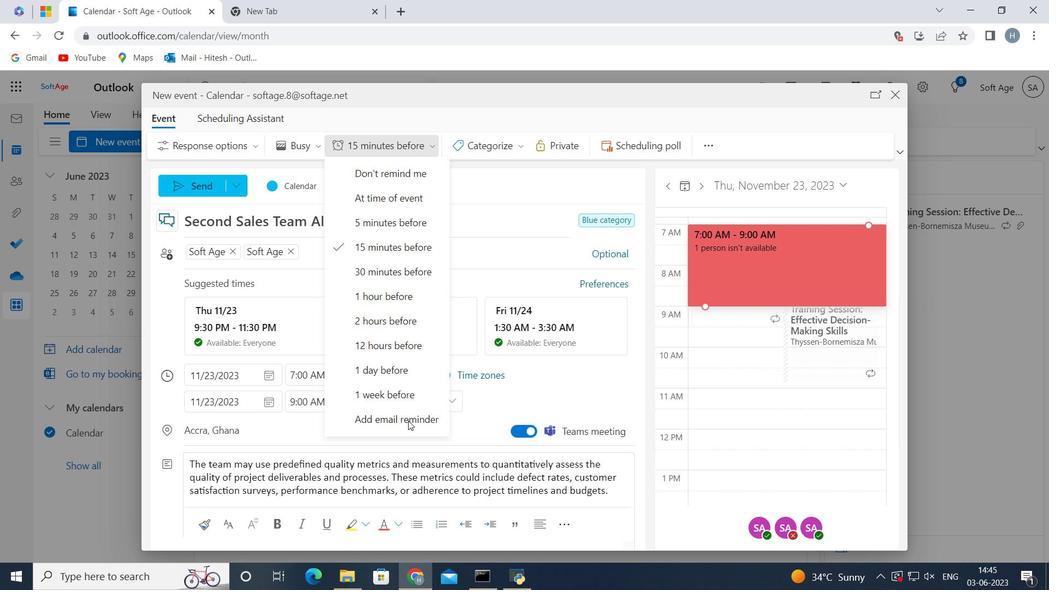 
Action: Mouse pressed left at (409, 418)
Screenshot: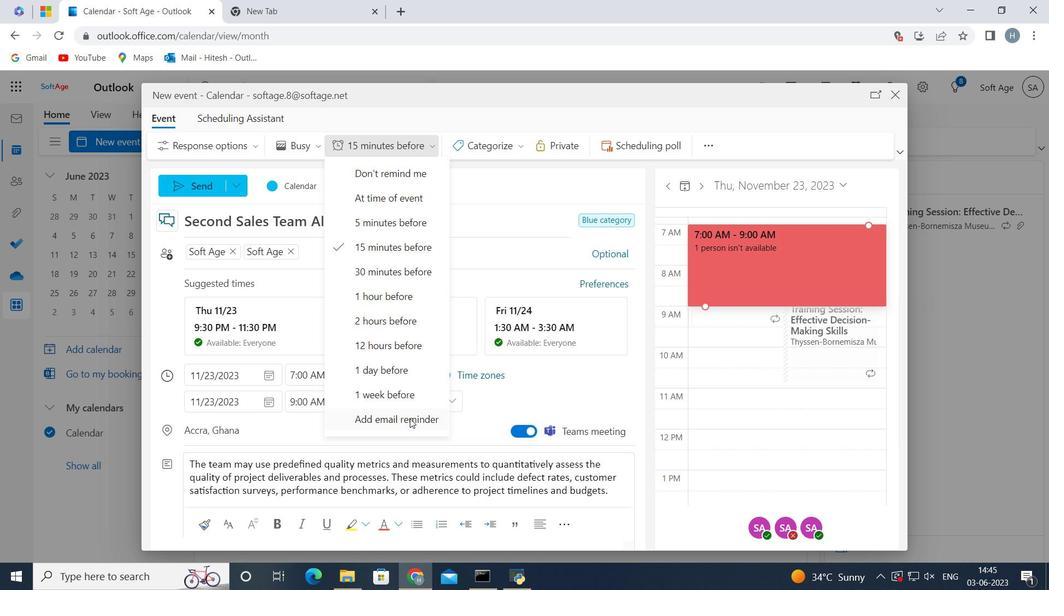 
Action: Mouse moved to (407, 226)
Screenshot: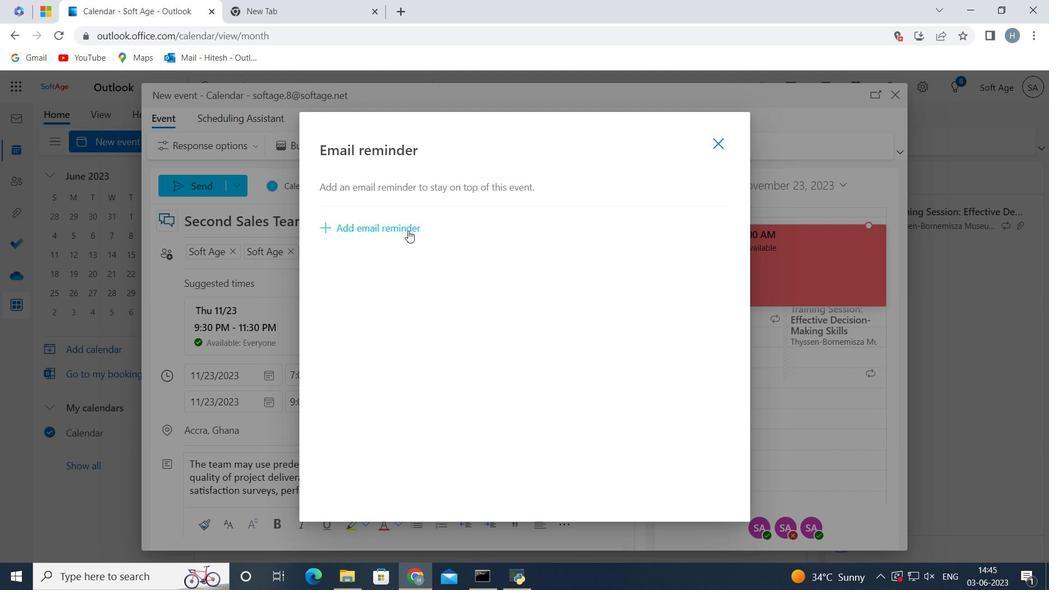 
Action: Mouse pressed left at (407, 226)
Screenshot: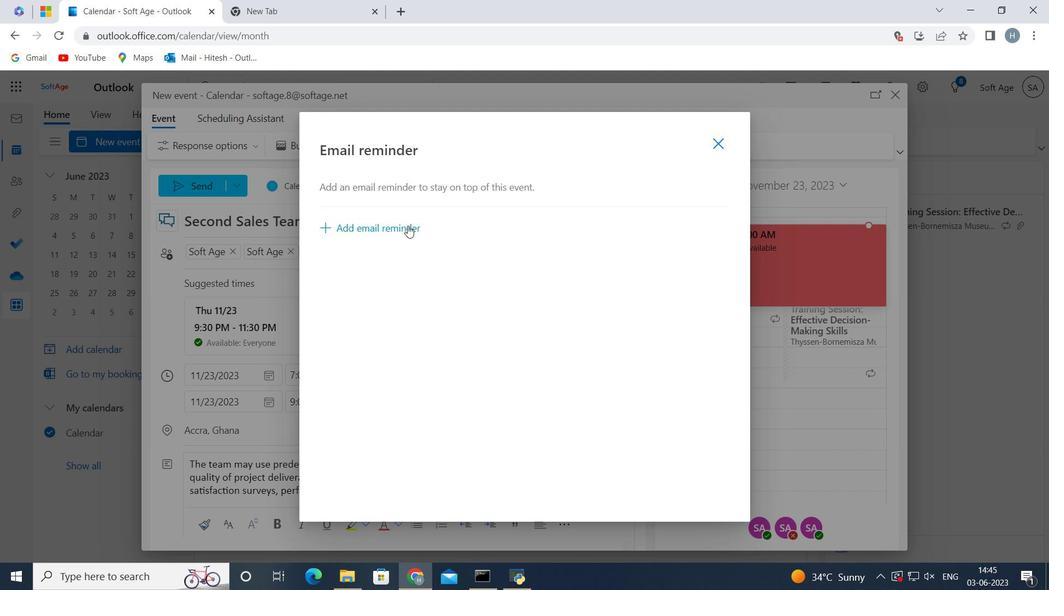 
Action: Mouse moved to (430, 221)
Screenshot: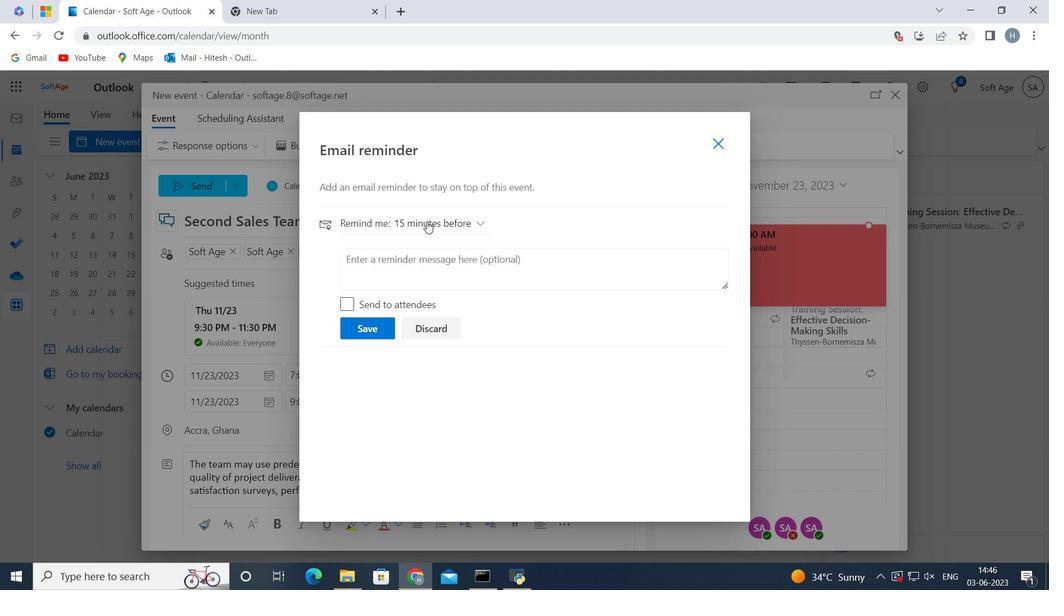 
Action: Mouse pressed left at (430, 221)
Screenshot: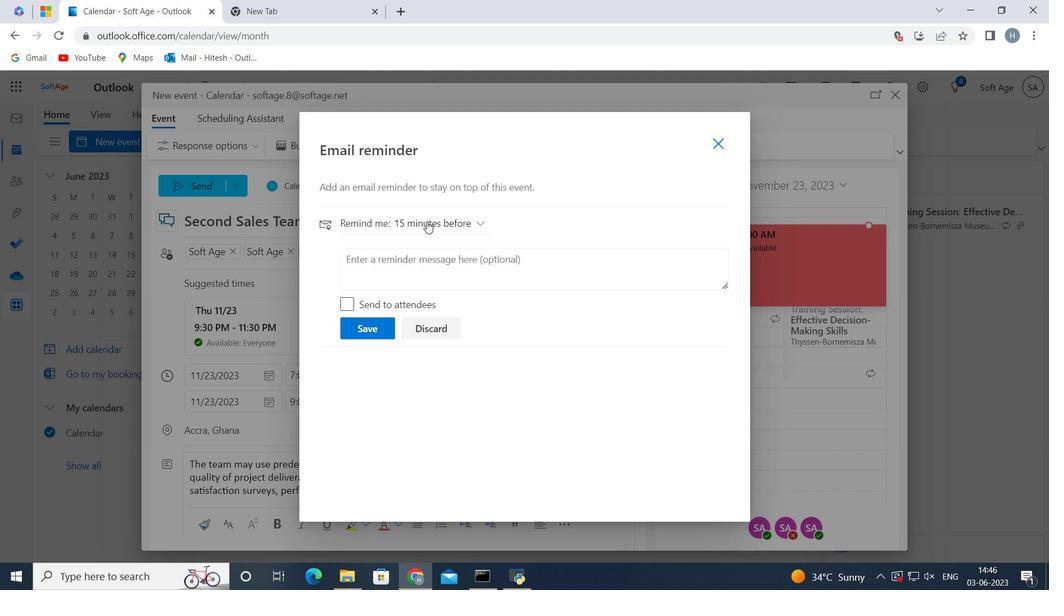 
Action: Mouse moved to (410, 465)
Screenshot: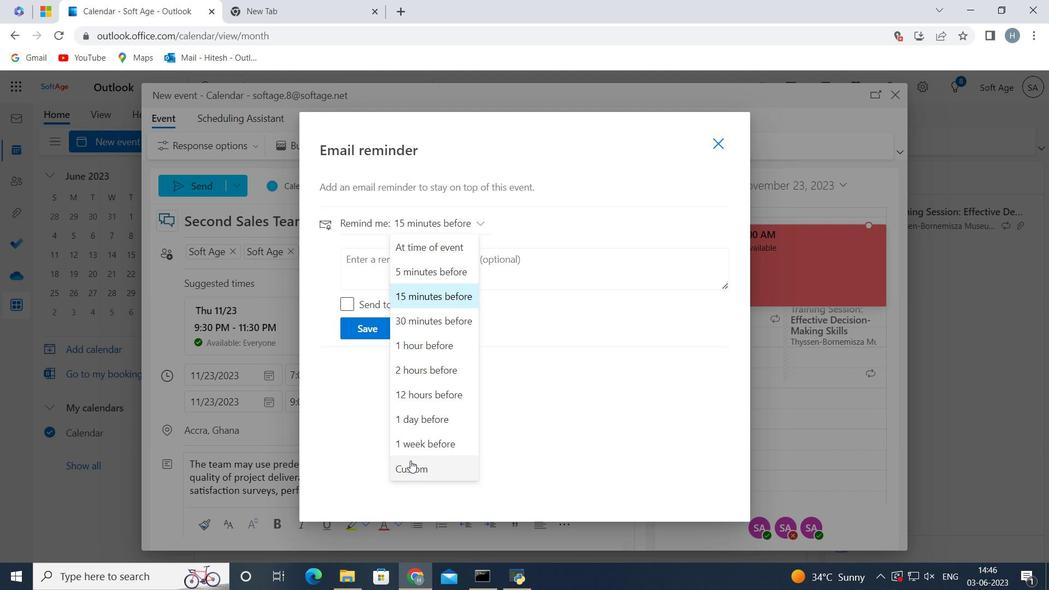 
Action: Mouse pressed left at (410, 465)
Screenshot: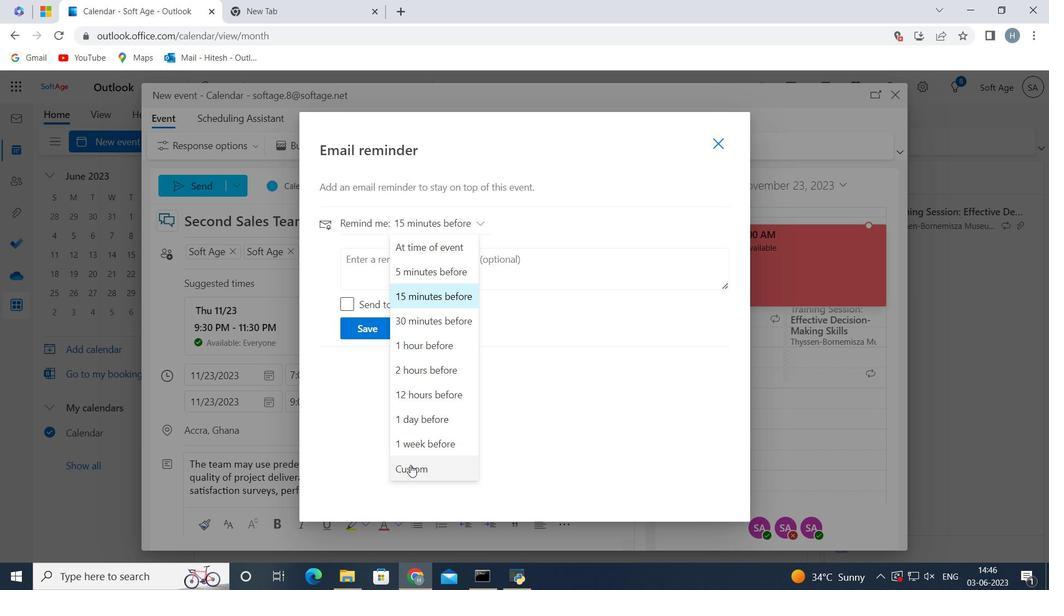 
Action: Mouse moved to (438, 253)
Screenshot: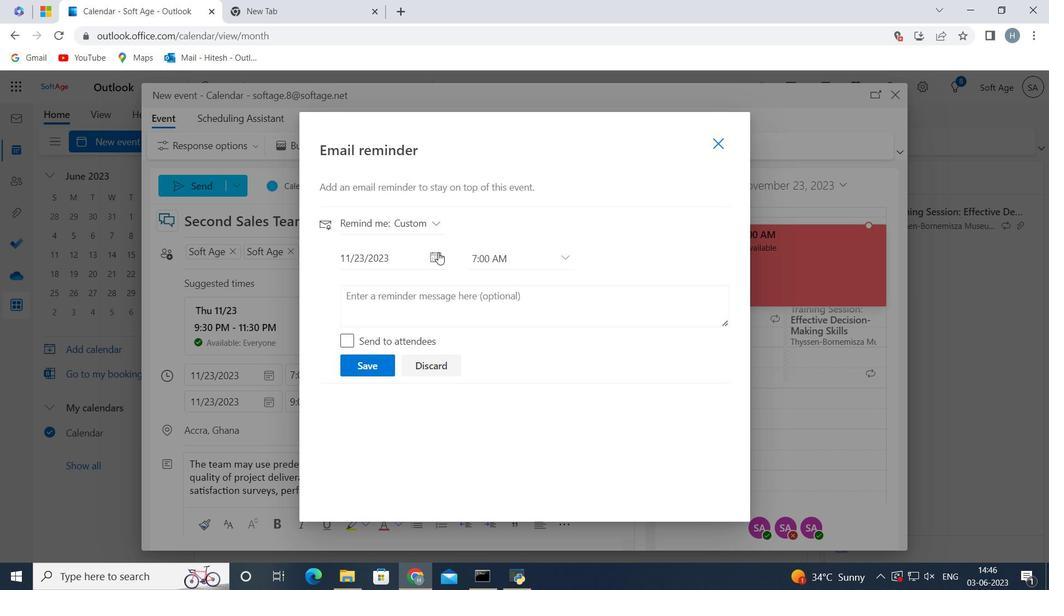 
Action: Mouse pressed left at (438, 253)
Screenshot: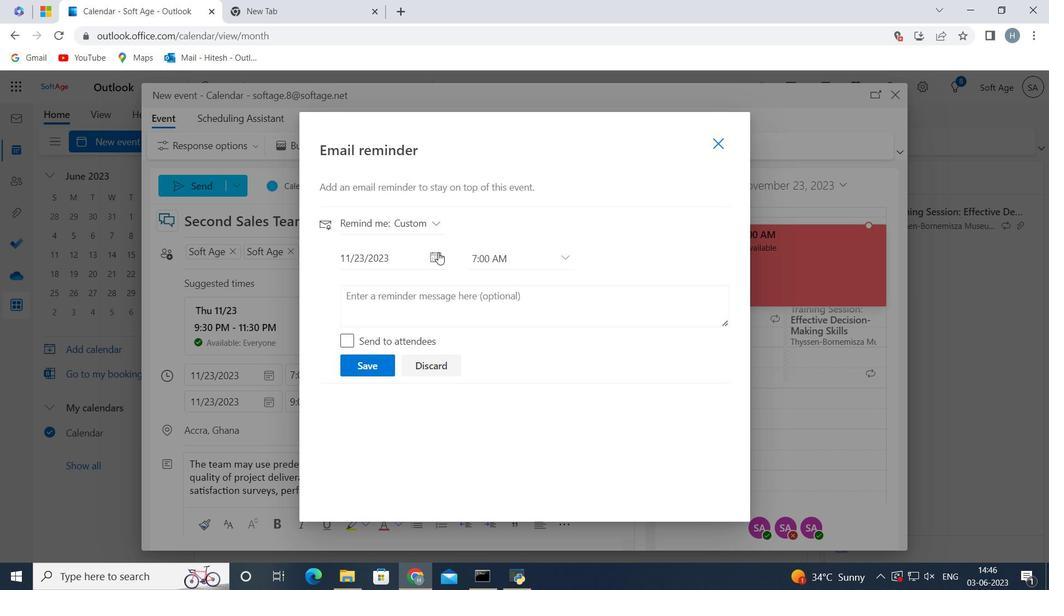 
Action: Mouse moved to (469, 288)
Screenshot: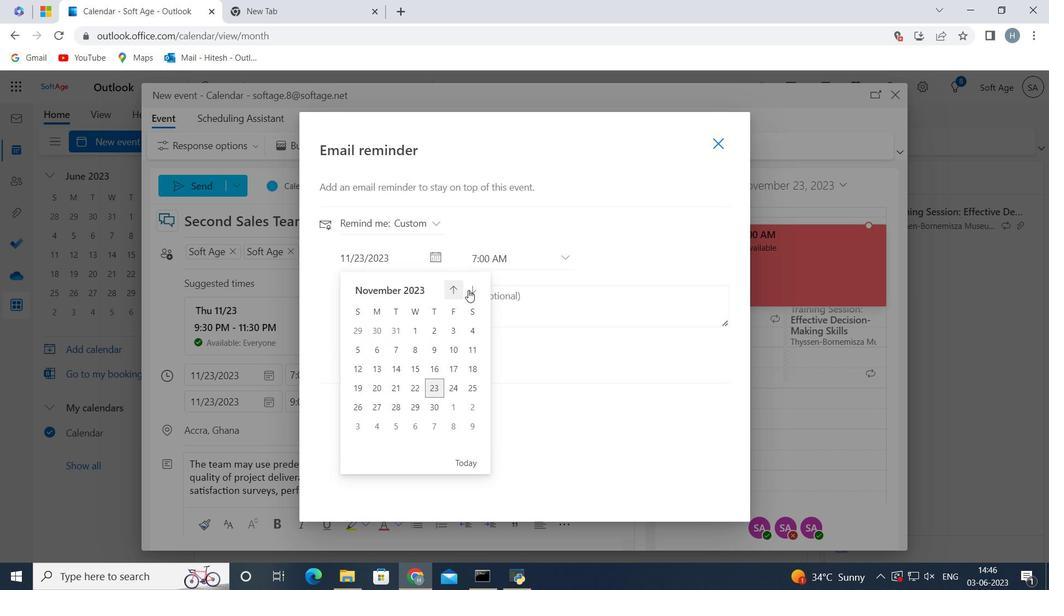 
Action: Mouse pressed left at (469, 288)
Screenshot: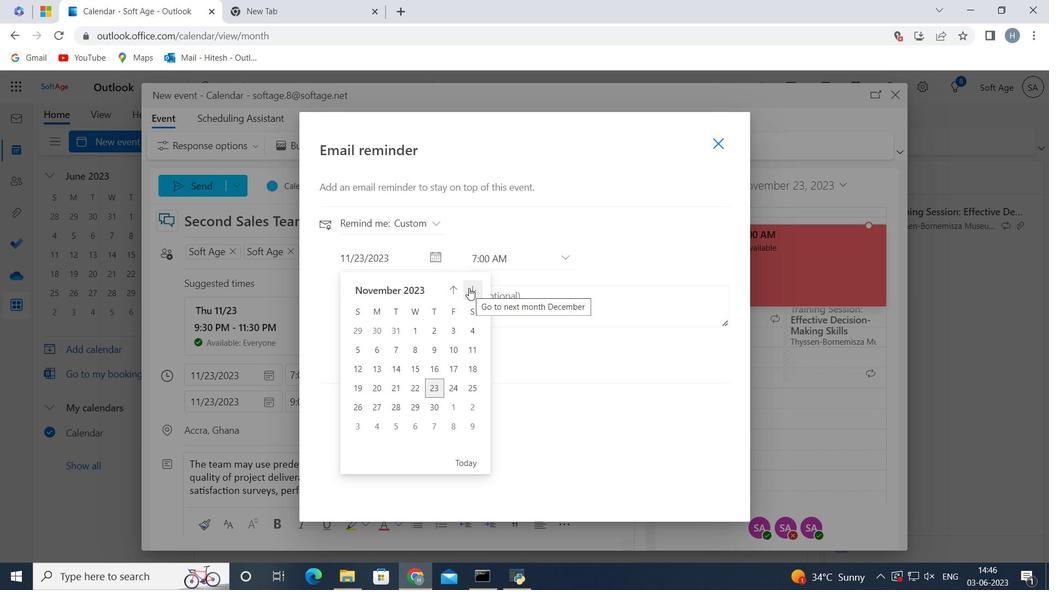 
Action: Mouse pressed left at (469, 288)
Screenshot: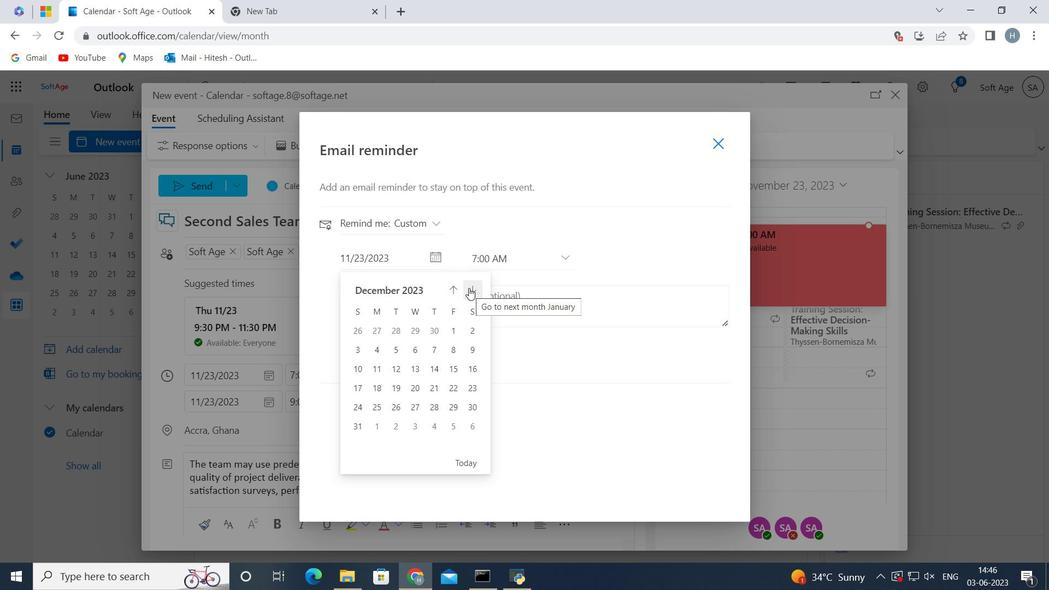 
Action: Mouse moved to (472, 292)
Screenshot: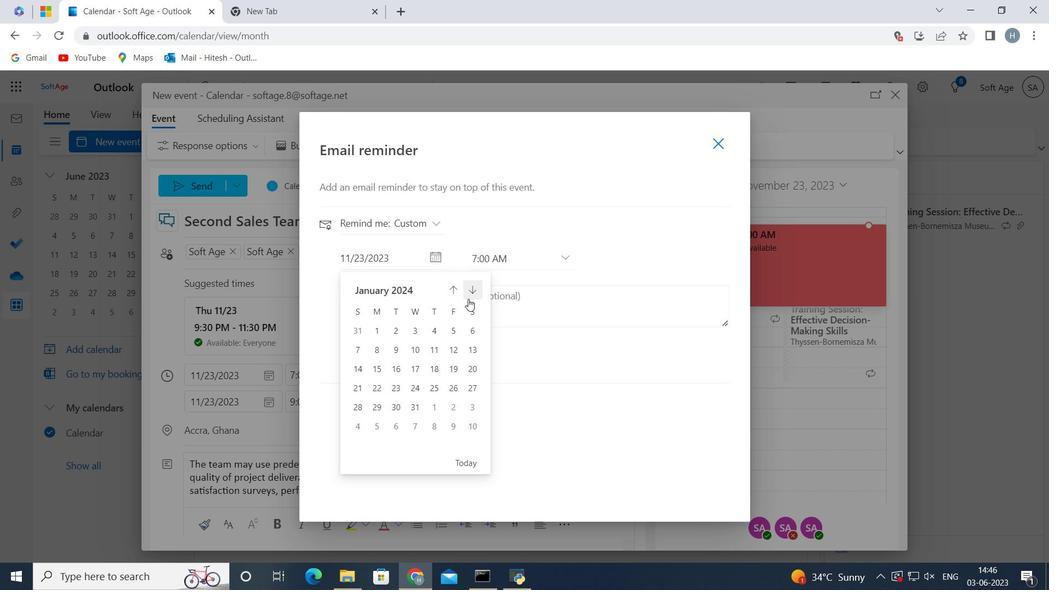 
Action: Mouse pressed left at (472, 292)
Screenshot: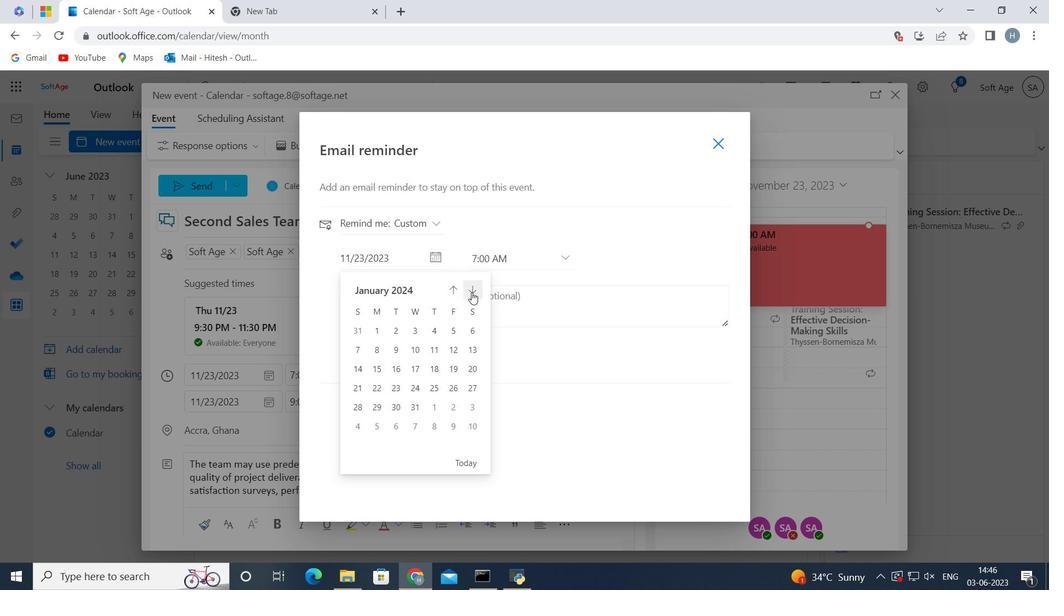 
Action: Mouse moved to (388, 370)
Screenshot: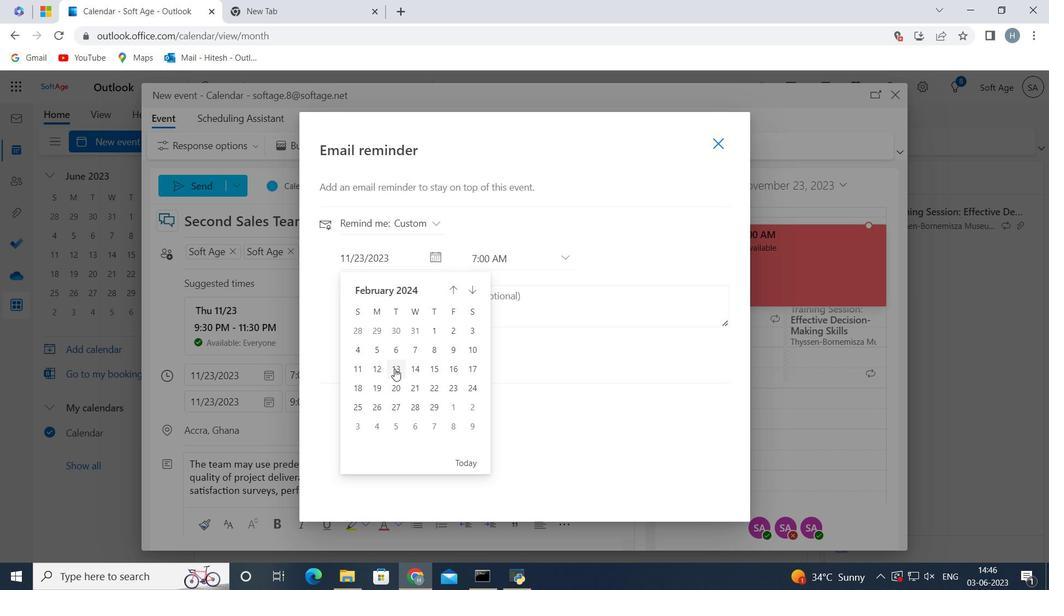 
Action: Mouse pressed left at (388, 370)
Screenshot: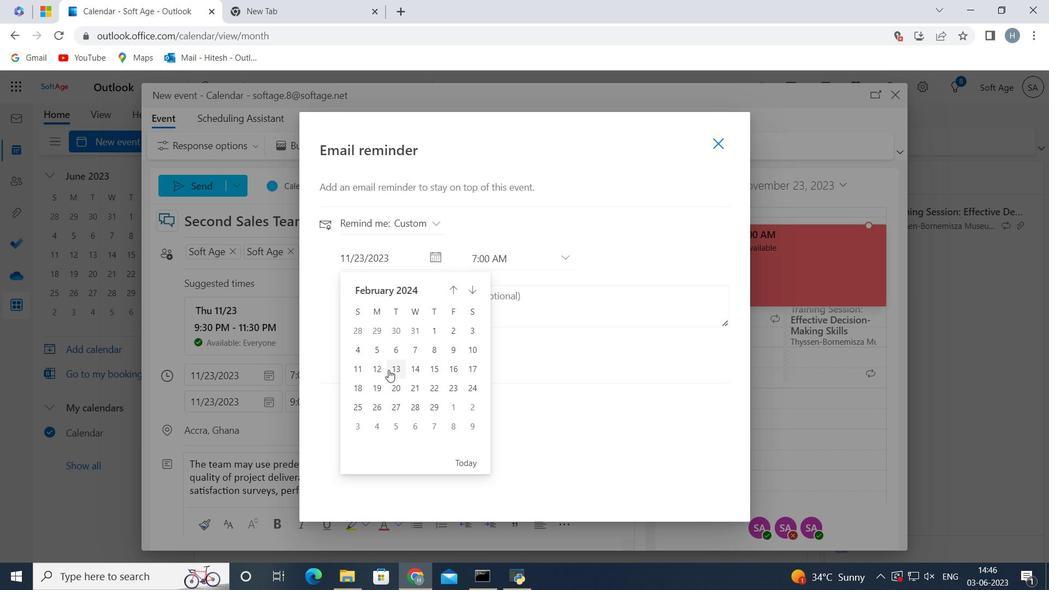 
Action: Mouse moved to (370, 363)
Screenshot: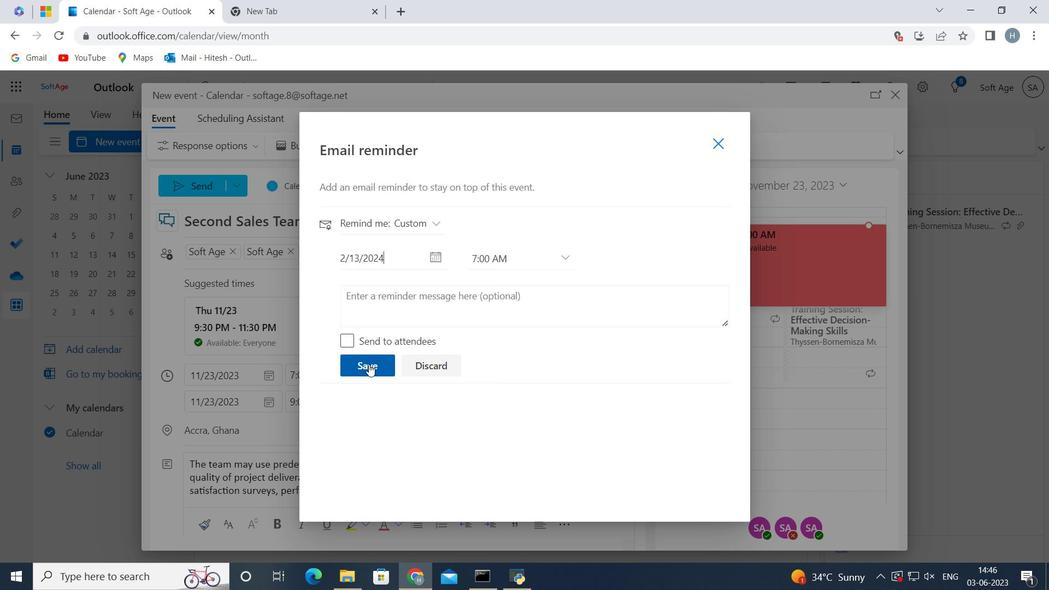 
Action: Mouse pressed left at (370, 363)
Screenshot: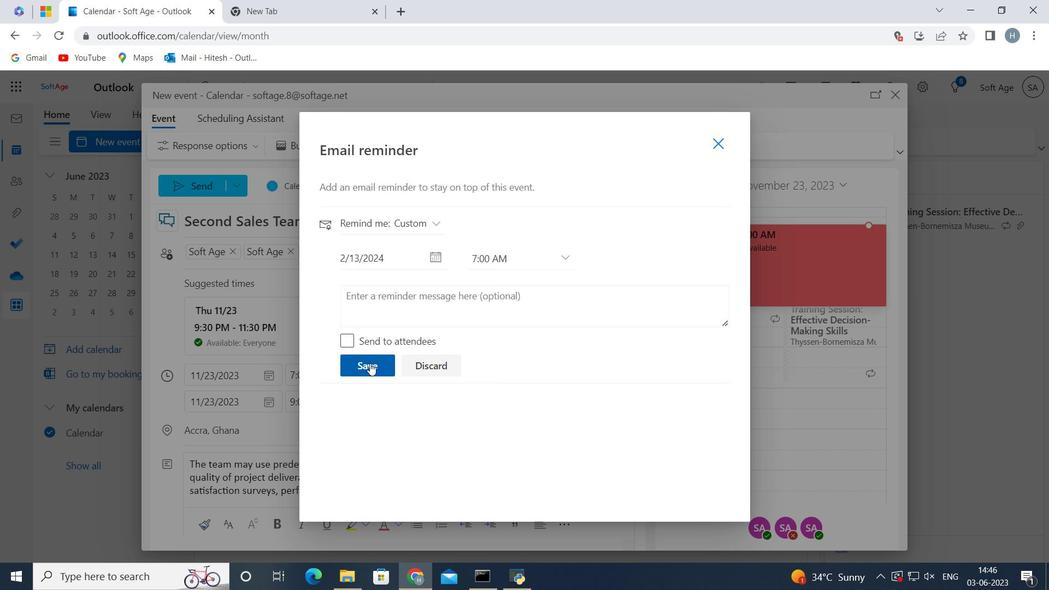 
Action: Mouse moved to (715, 142)
Screenshot: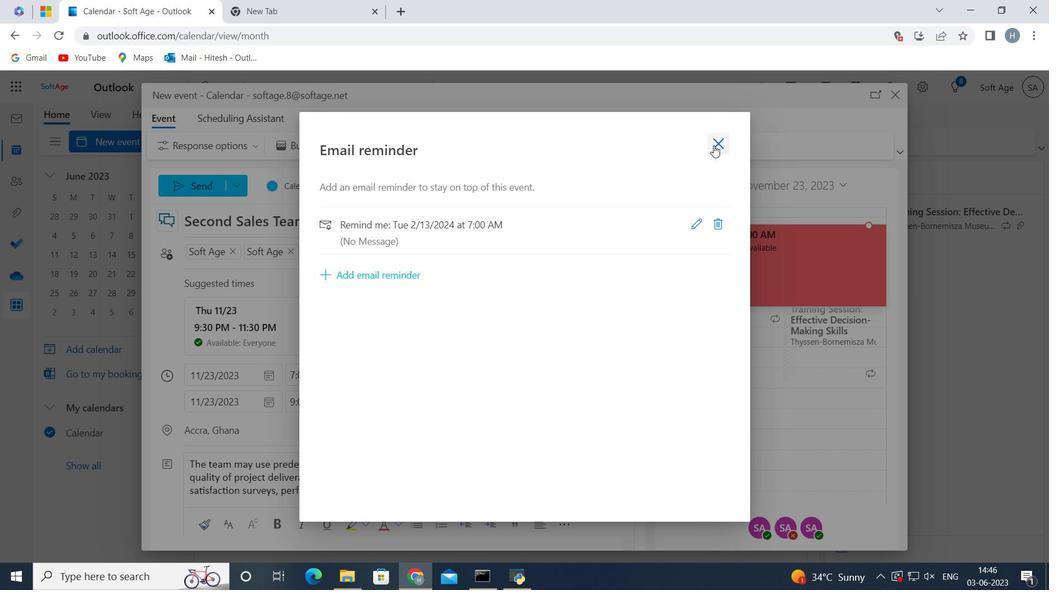 
Action: Mouse pressed left at (715, 142)
Screenshot: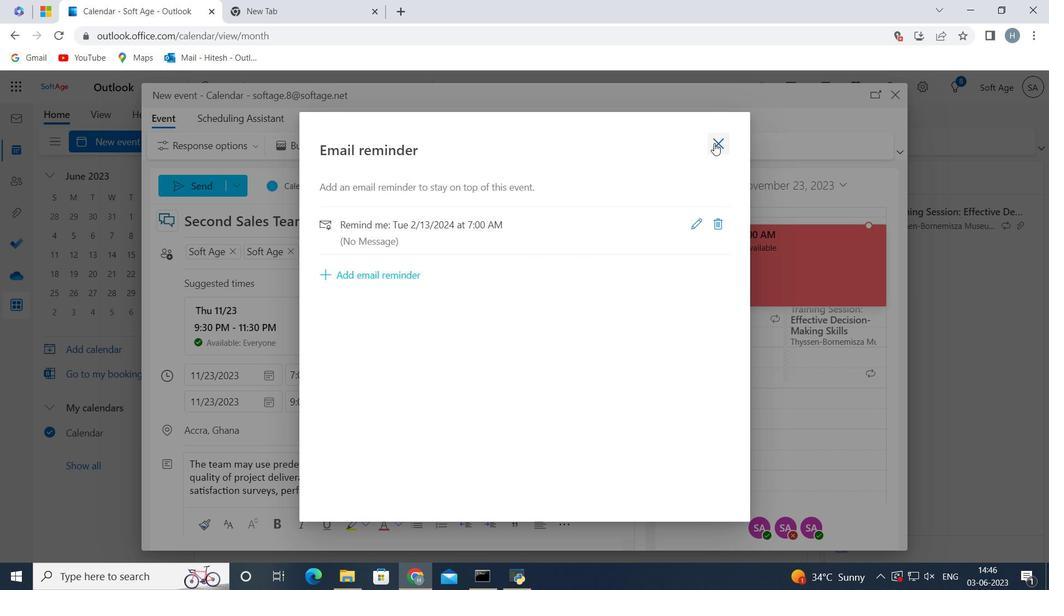 
Action: Mouse moved to (468, 245)
Screenshot: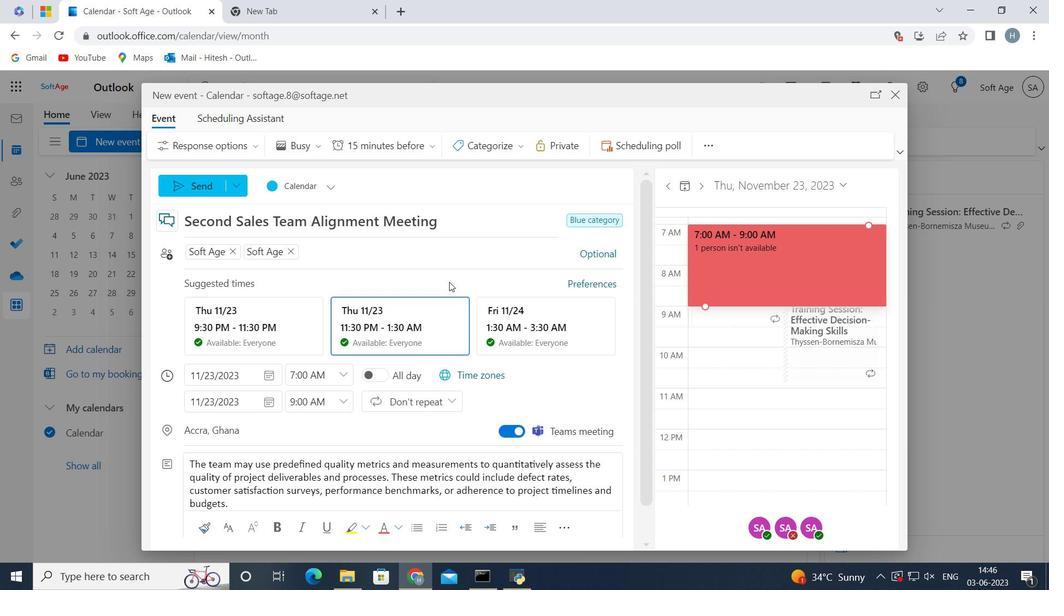 
